 Task: Explore Chrome Flags.
Action: Mouse moved to (158, 32)
Screenshot: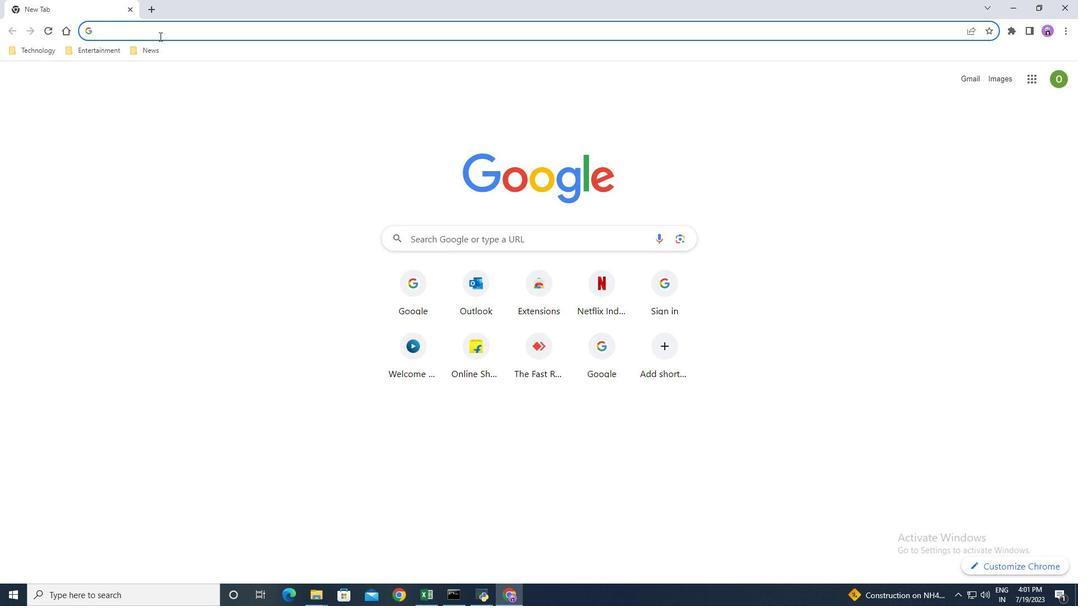 
Action: Mouse pressed left at (158, 32)
Screenshot: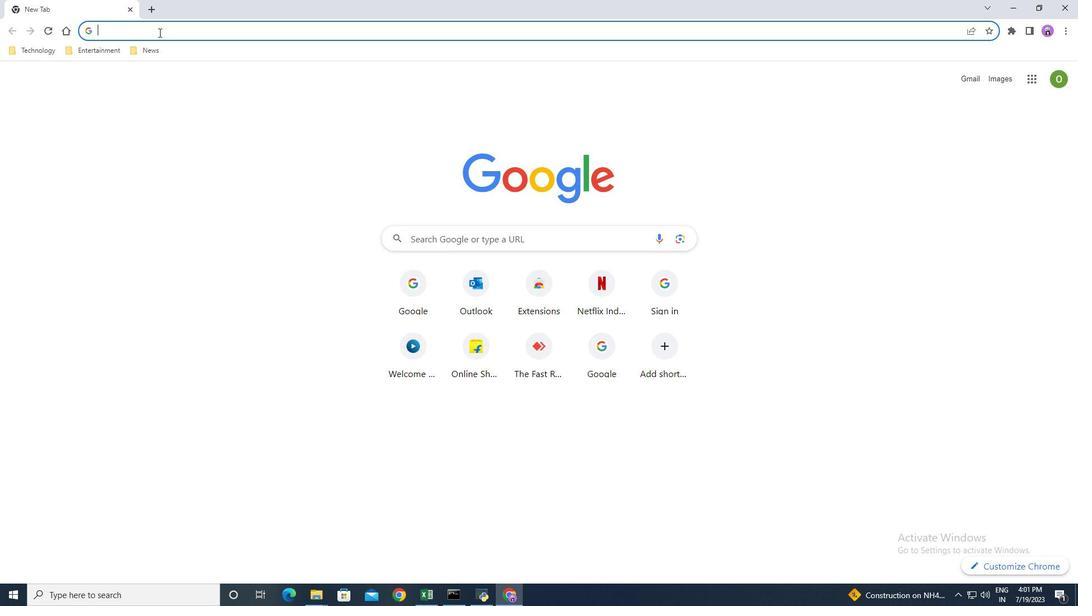 
Action: Key pressed chrome<Key.shift_r>://flah<Key.backspace>gs<Key.enter>
Screenshot: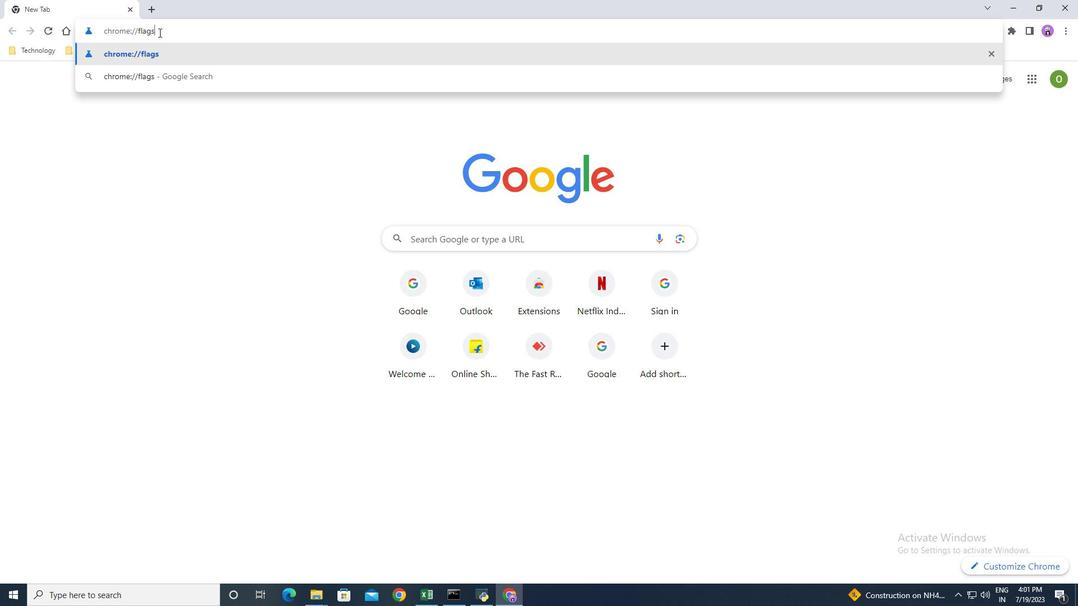 
Action: Mouse moved to (509, 404)
Screenshot: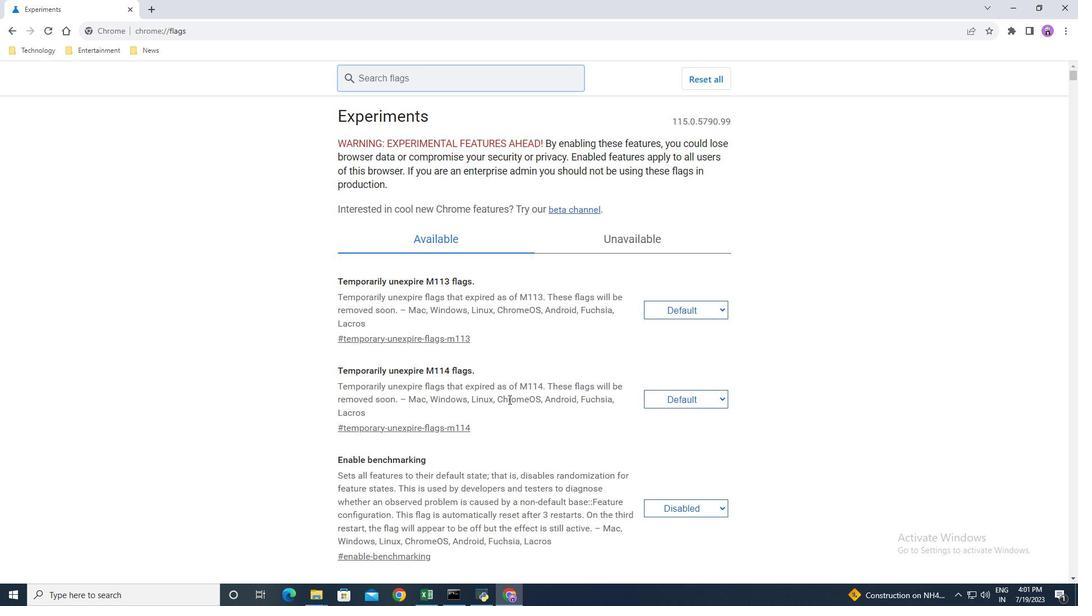 
Action: Mouse scrolled (509, 404) with delta (0, 0)
Screenshot: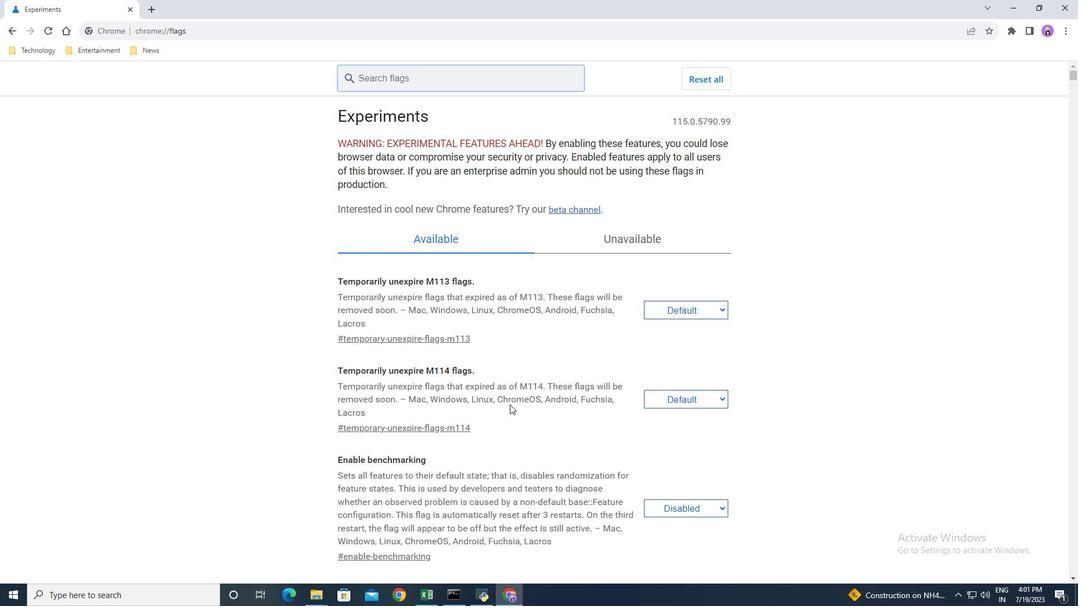 
Action: Mouse scrolled (509, 404) with delta (0, 0)
Screenshot: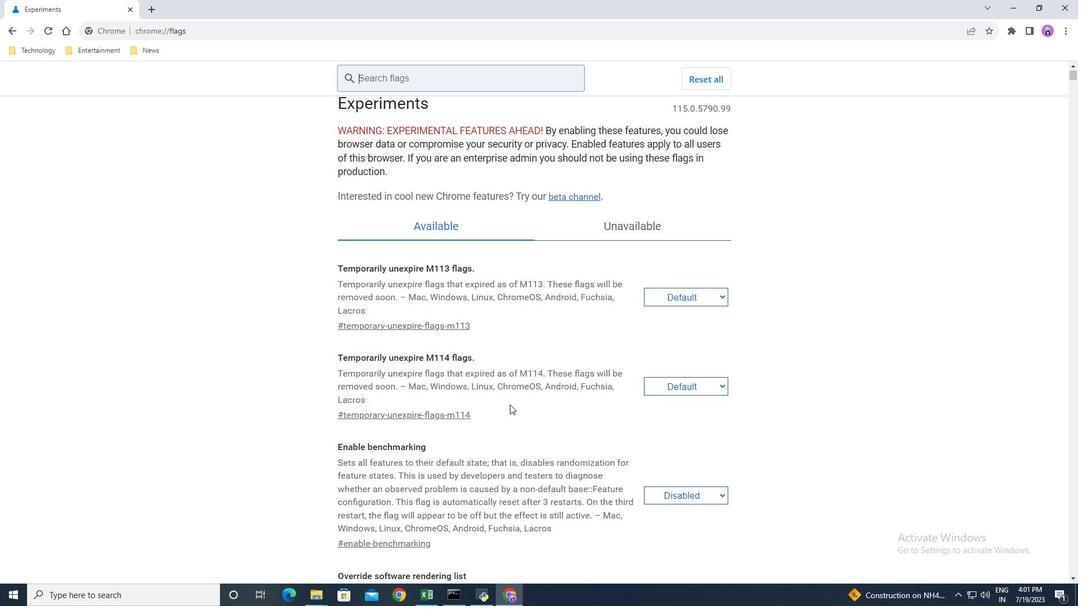 
Action: Mouse scrolled (509, 404) with delta (0, 0)
Screenshot: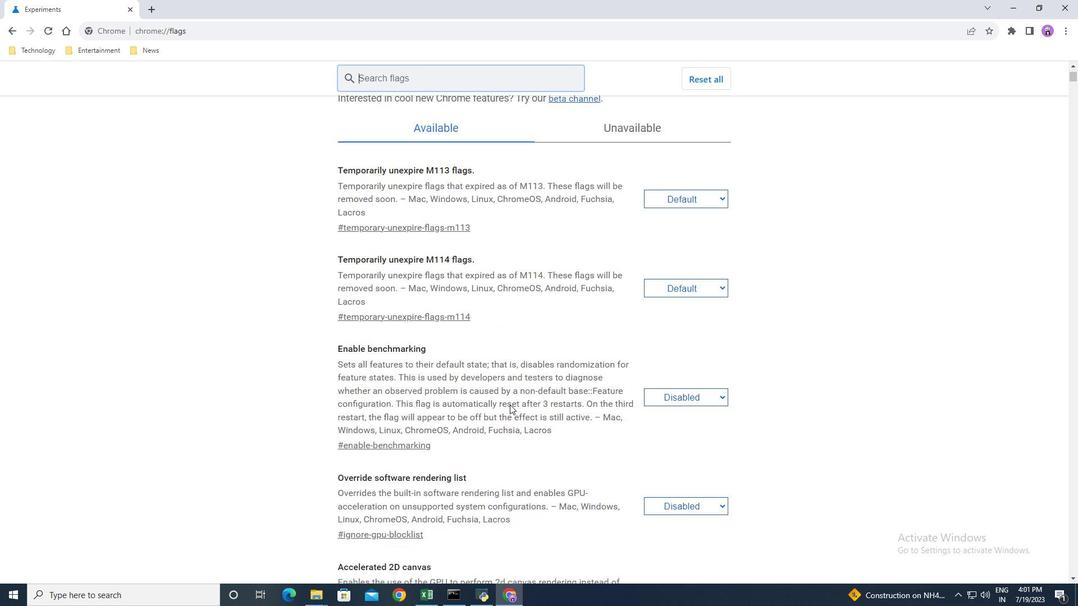 
Action: Mouse scrolled (509, 404) with delta (0, 0)
Screenshot: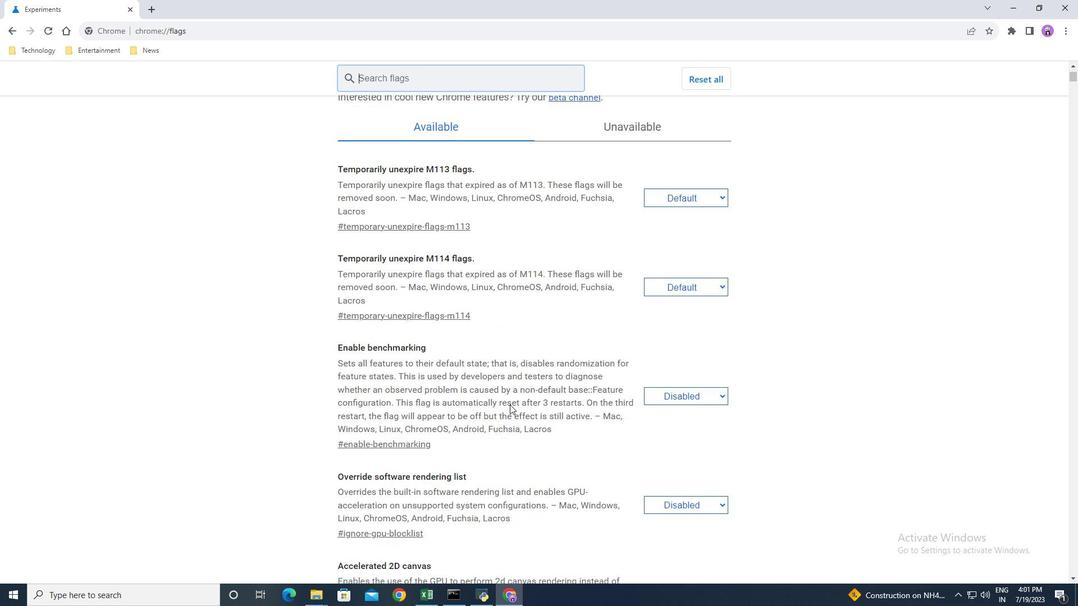 
Action: Mouse scrolled (509, 404) with delta (0, 0)
Screenshot: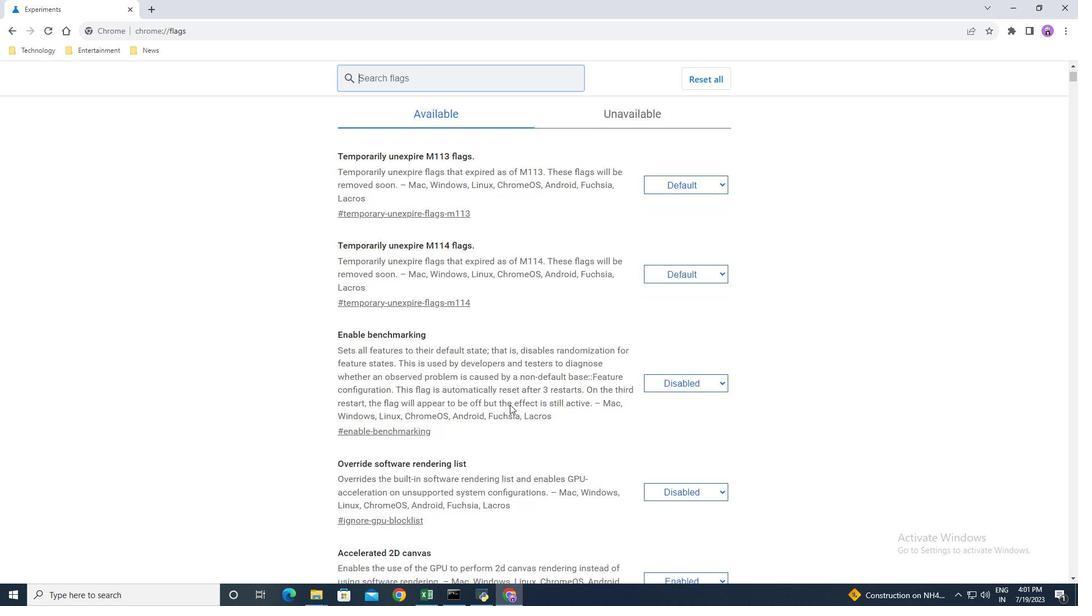 
Action: Mouse moved to (509, 404)
Screenshot: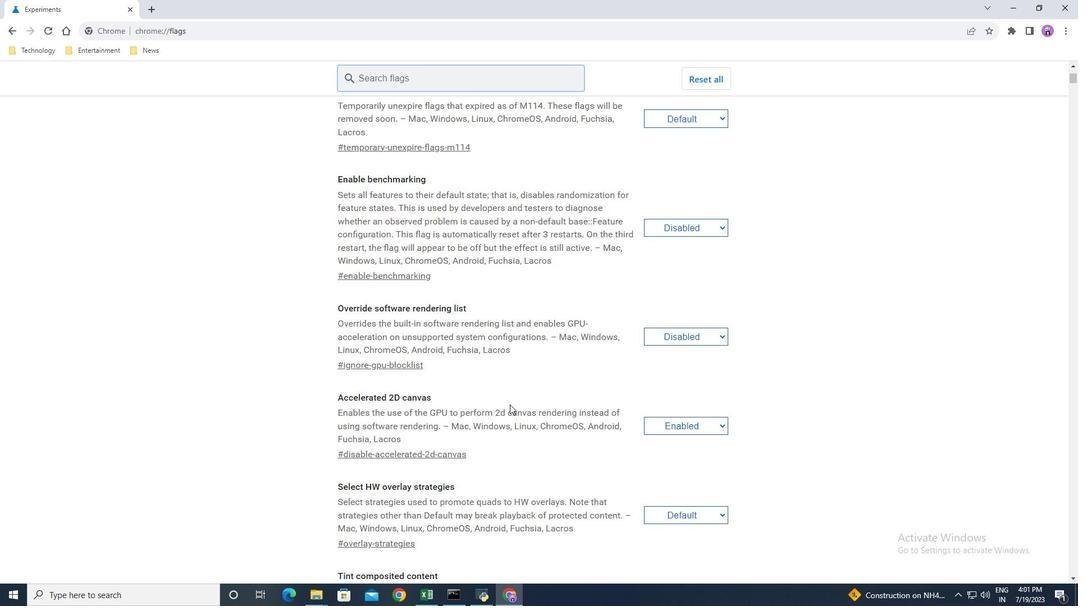 
Action: Mouse scrolled (509, 404) with delta (0, 0)
Screenshot: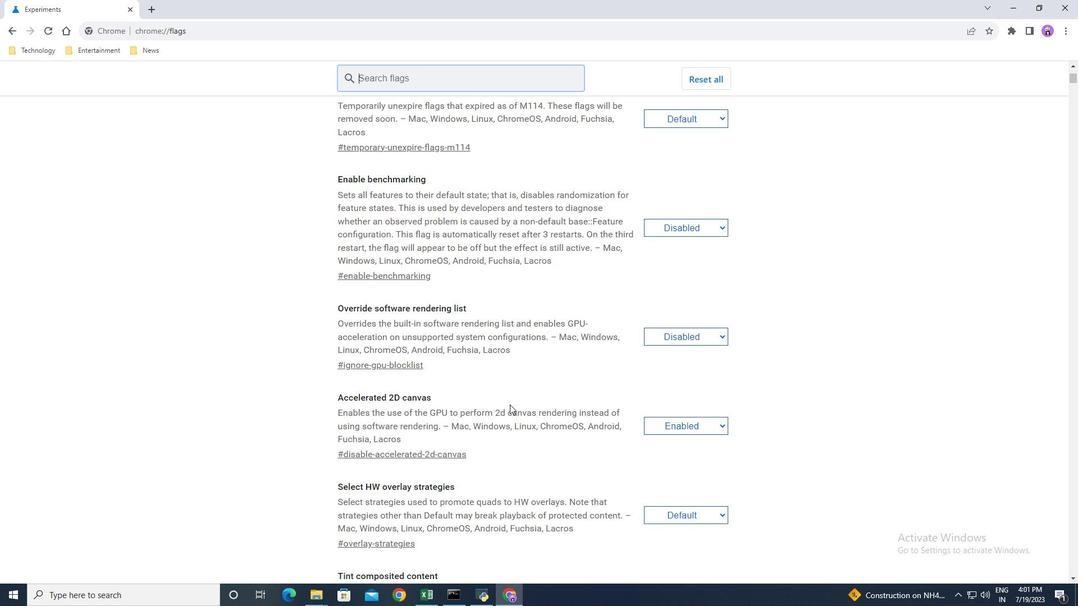 
Action: Mouse scrolled (509, 404) with delta (0, 0)
Screenshot: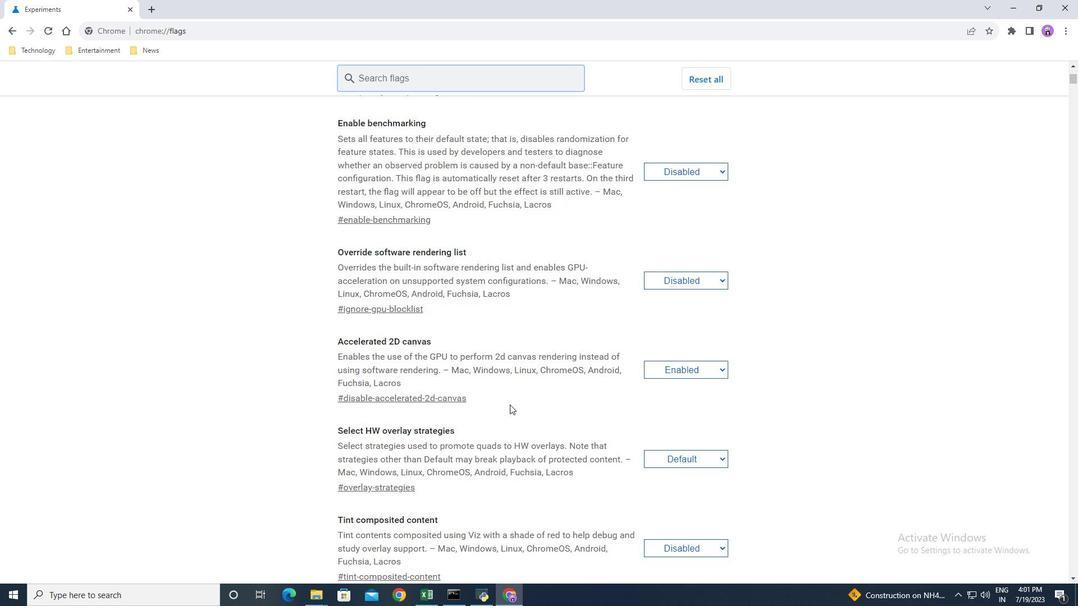 
Action: Mouse scrolled (509, 404) with delta (0, 0)
Screenshot: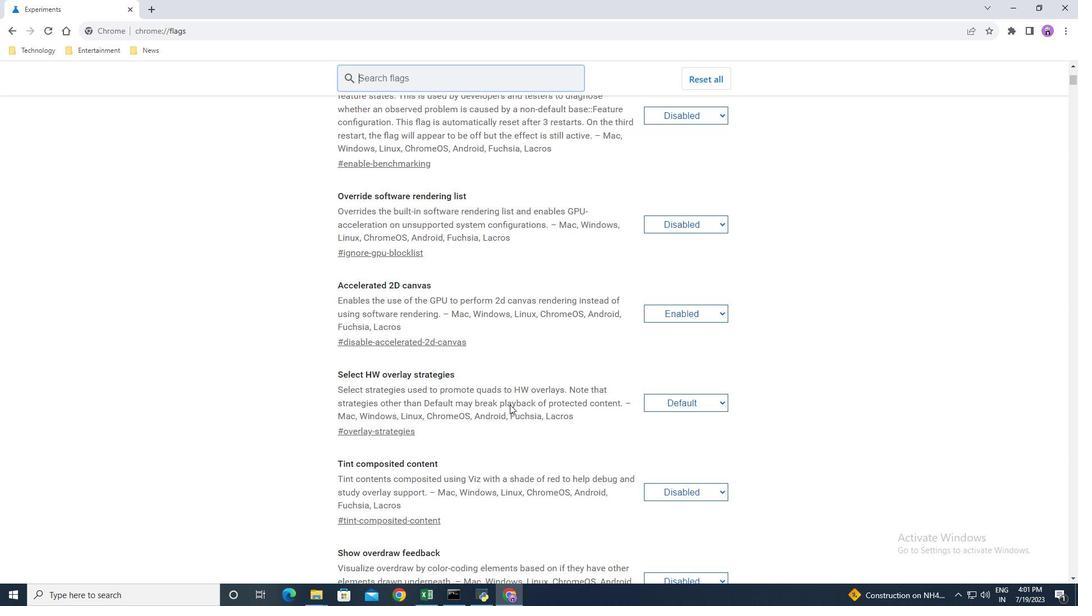 
Action: Mouse moved to (411, 78)
Screenshot: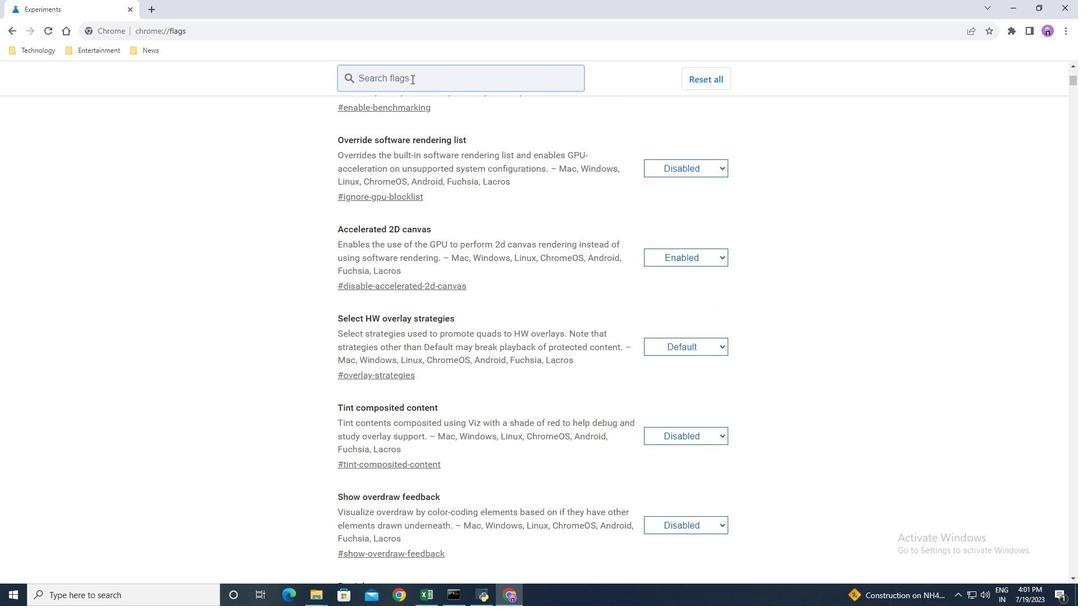 
Action: Mouse pressed left at (411, 78)
Screenshot: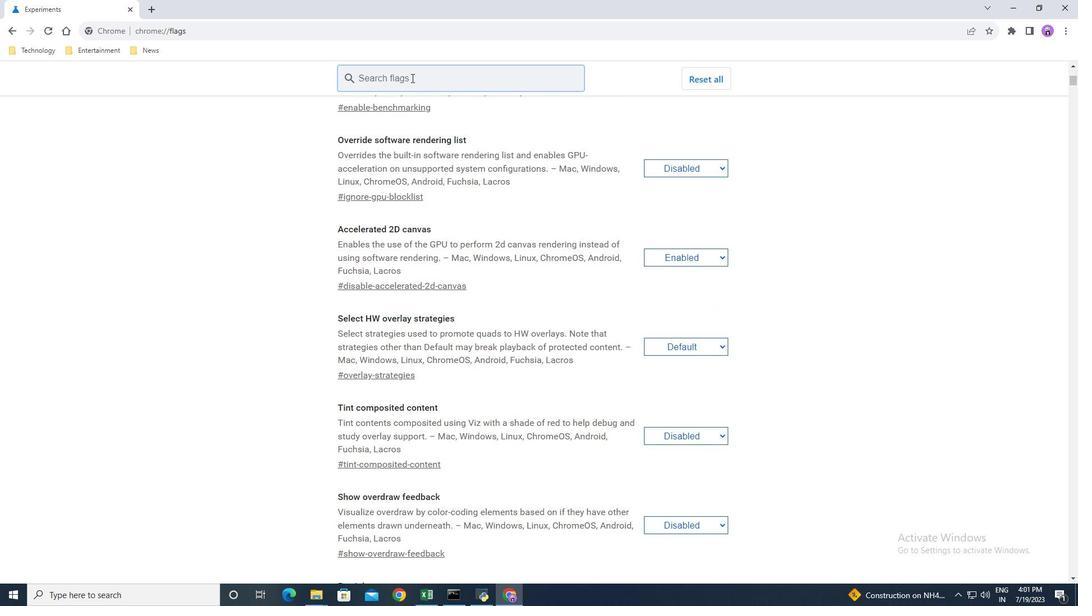 
Action: Mouse pressed left at (411, 78)
Screenshot: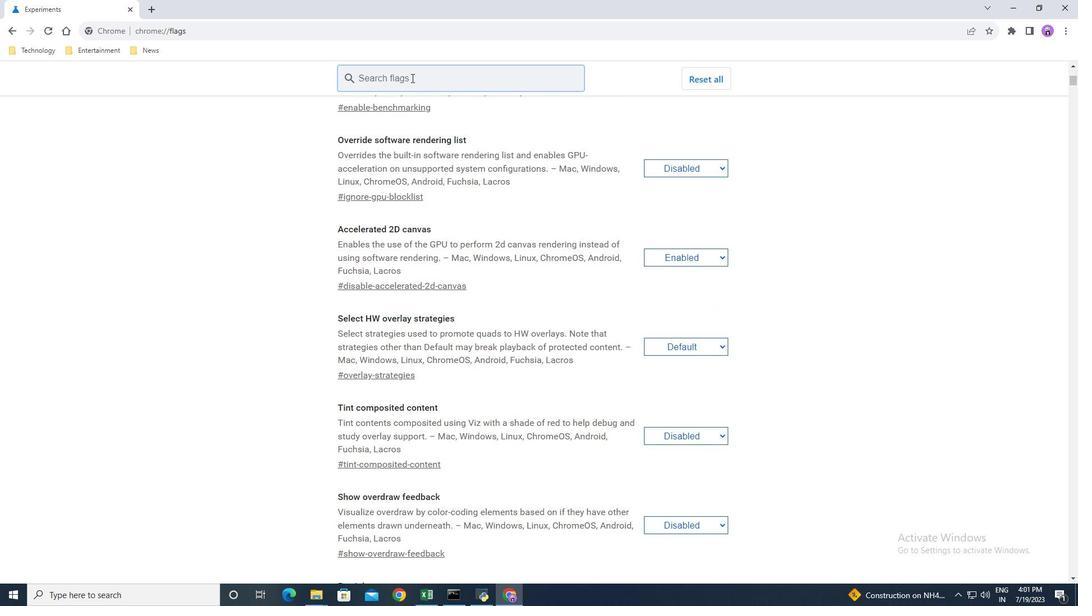 
Action: Key pressed autofill
Screenshot: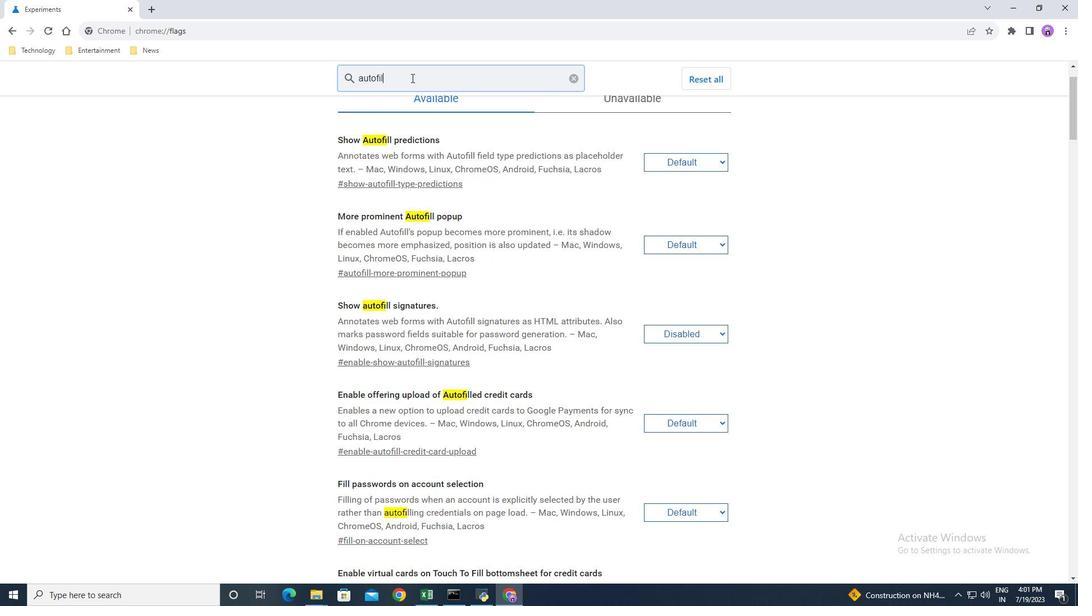 
Action: Mouse moved to (684, 156)
Screenshot: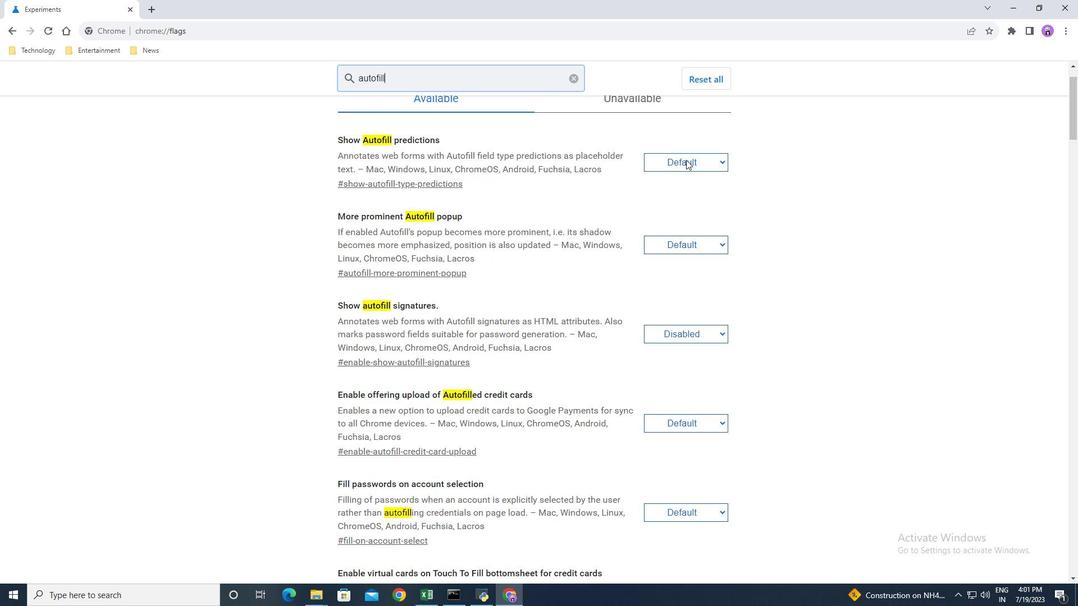 
Action: Mouse pressed left at (684, 156)
Screenshot: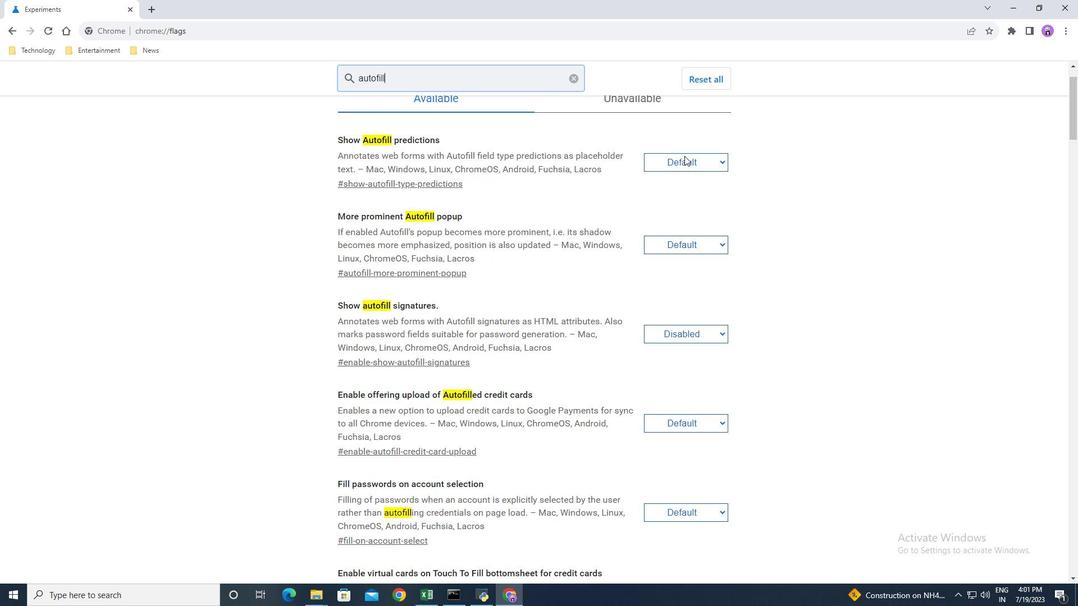 
Action: Mouse moved to (682, 189)
Screenshot: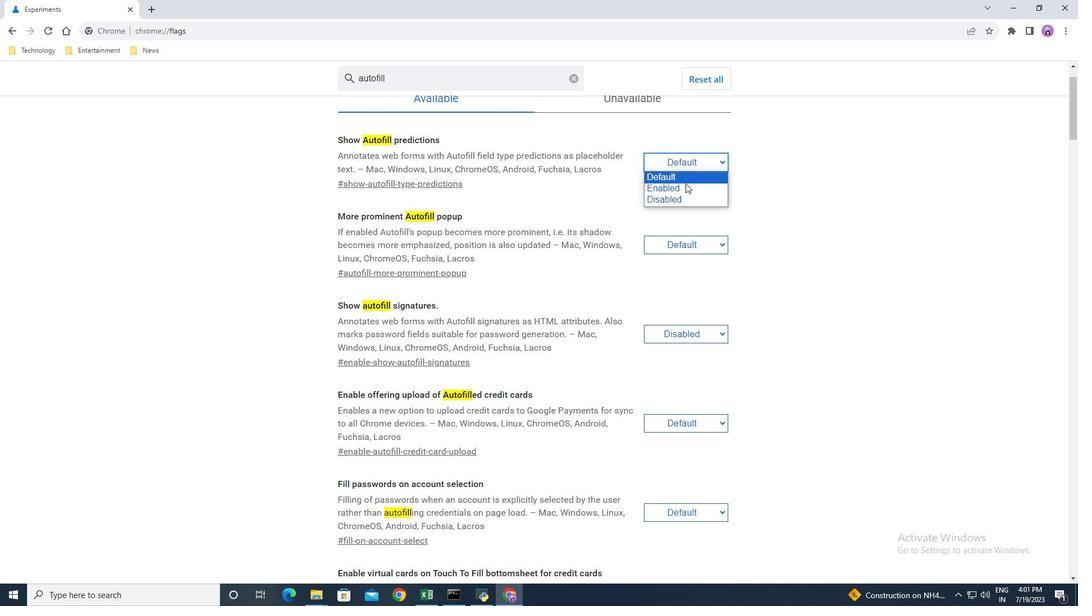 
Action: Mouse pressed left at (682, 189)
Screenshot: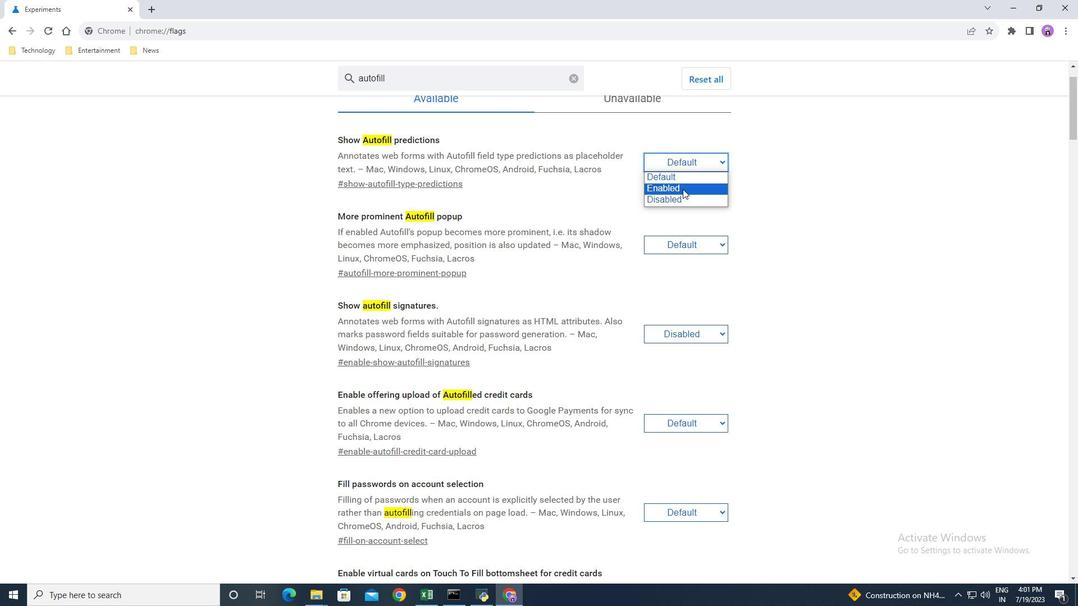 
Action: Mouse moved to (1006, 558)
Screenshot: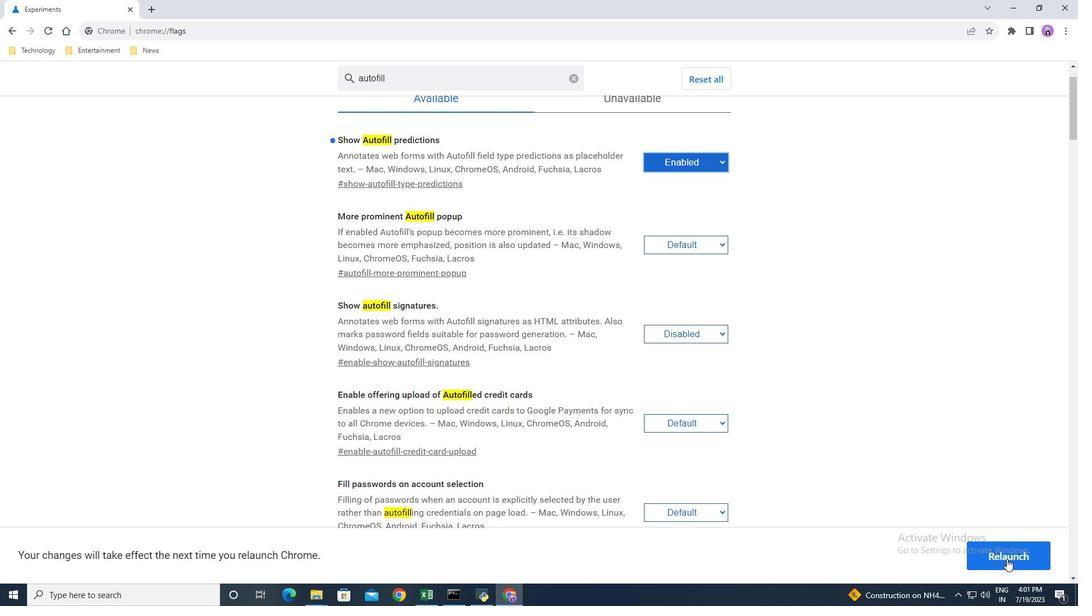 
Action: Mouse pressed left at (1006, 558)
Screenshot: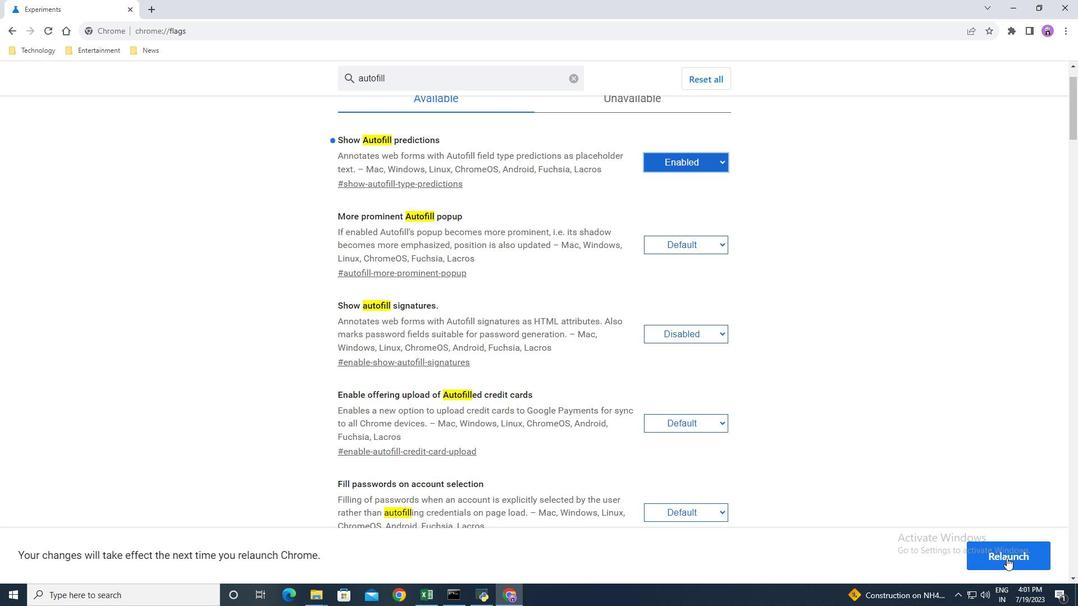 
Action: Mouse moved to (427, 75)
Screenshot: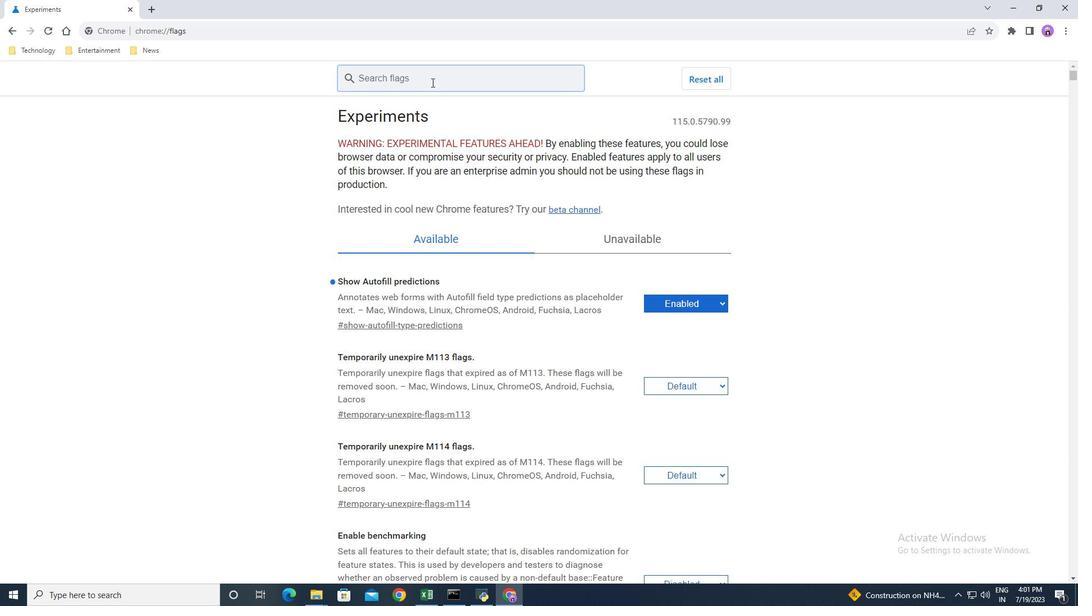 
Action: Mouse pressed left at (427, 75)
Screenshot: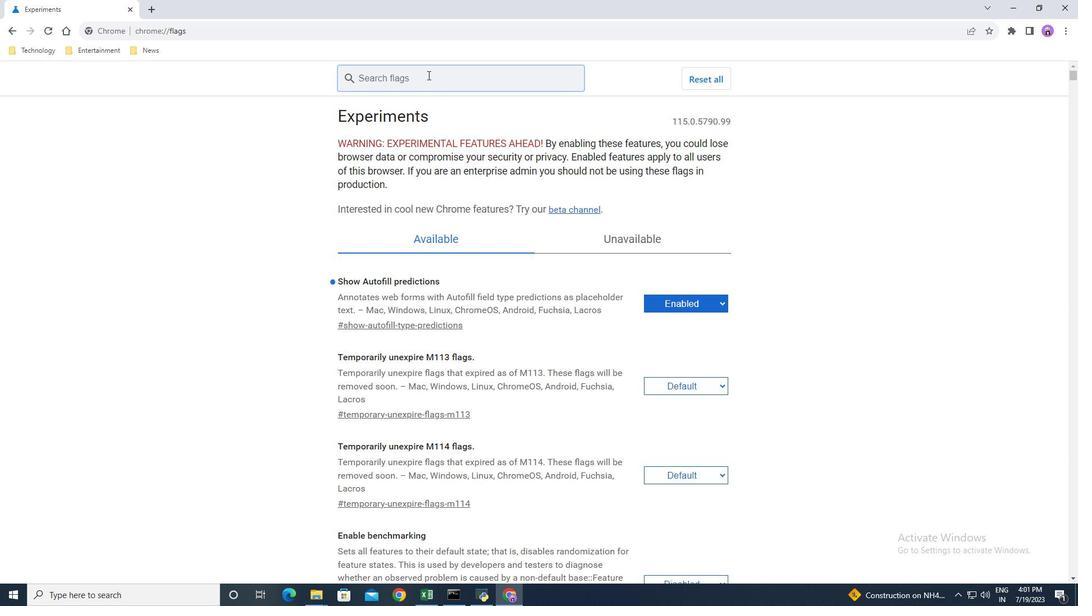 
Action: Key pressed autofill
Screenshot: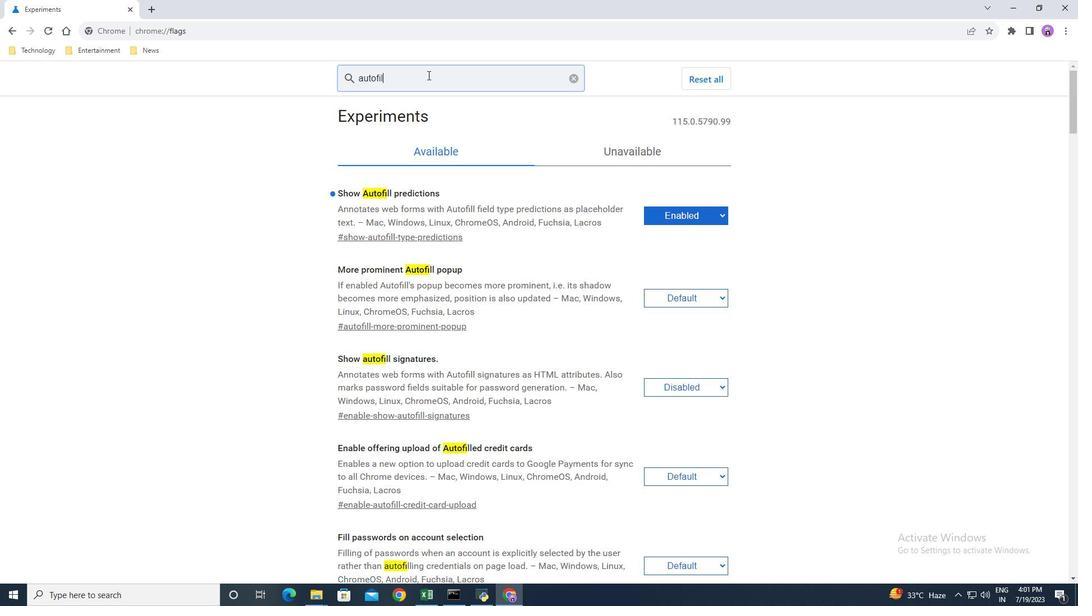 
Action: Mouse moved to (673, 297)
Screenshot: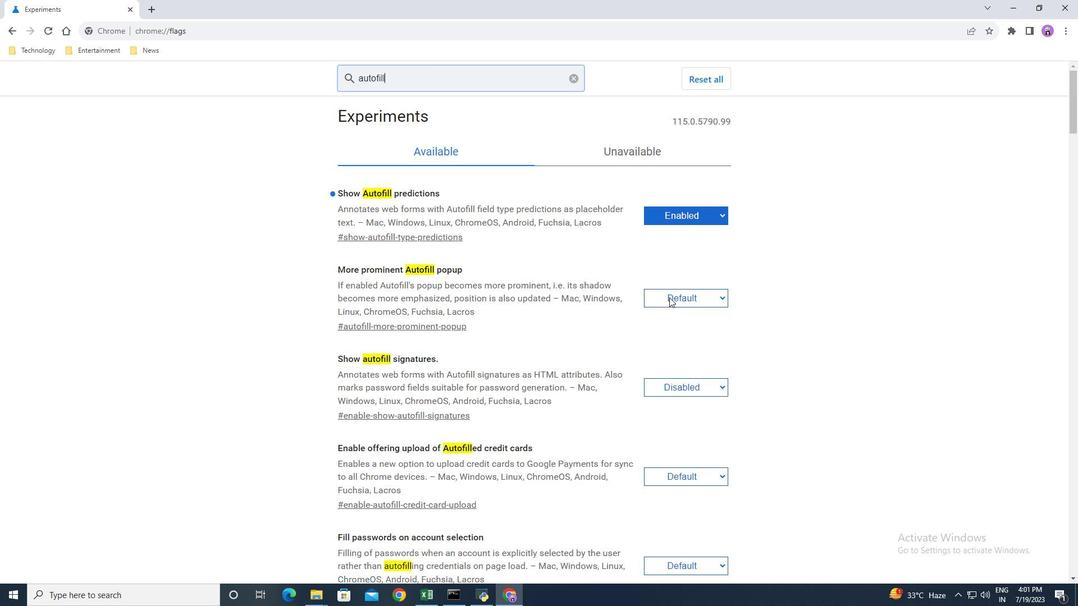 
Action: Mouse pressed left at (673, 297)
Screenshot: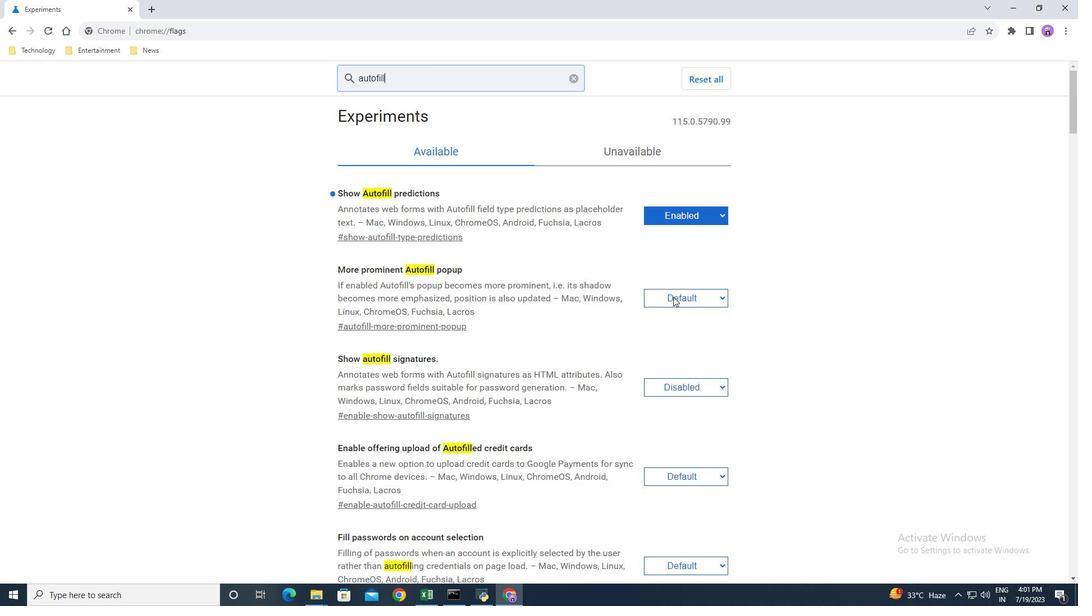 
Action: Mouse moved to (673, 322)
Screenshot: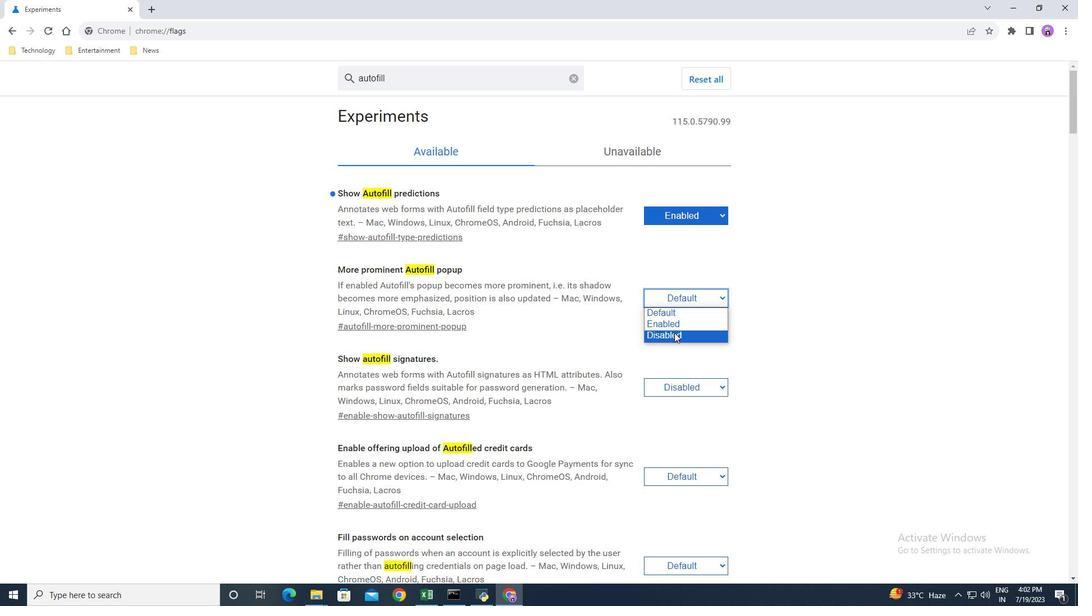 
Action: Mouse pressed left at (673, 322)
Screenshot: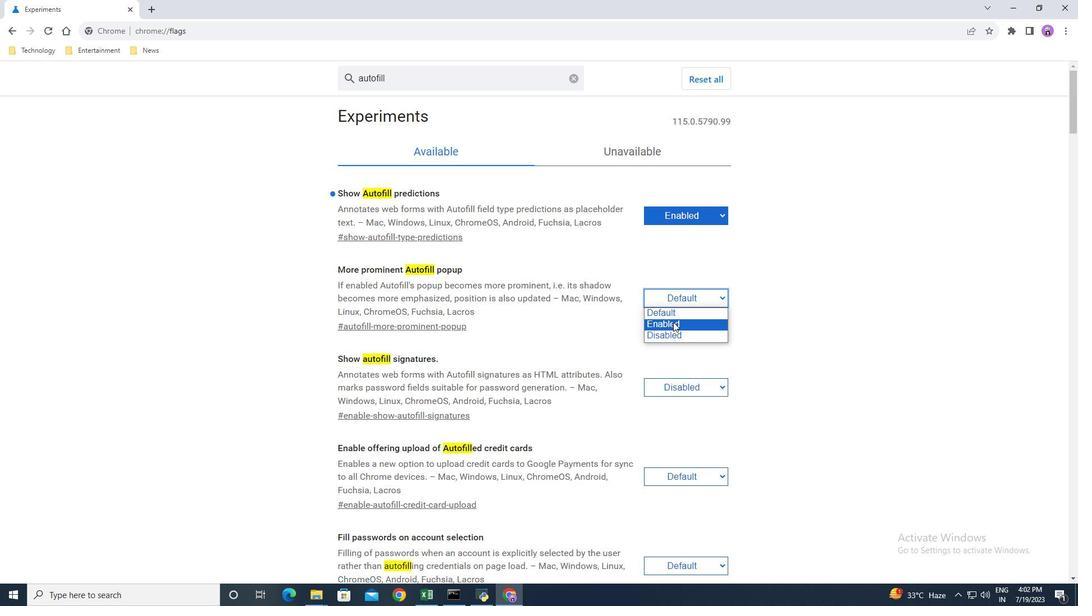 
Action: Mouse moved to (1008, 554)
Screenshot: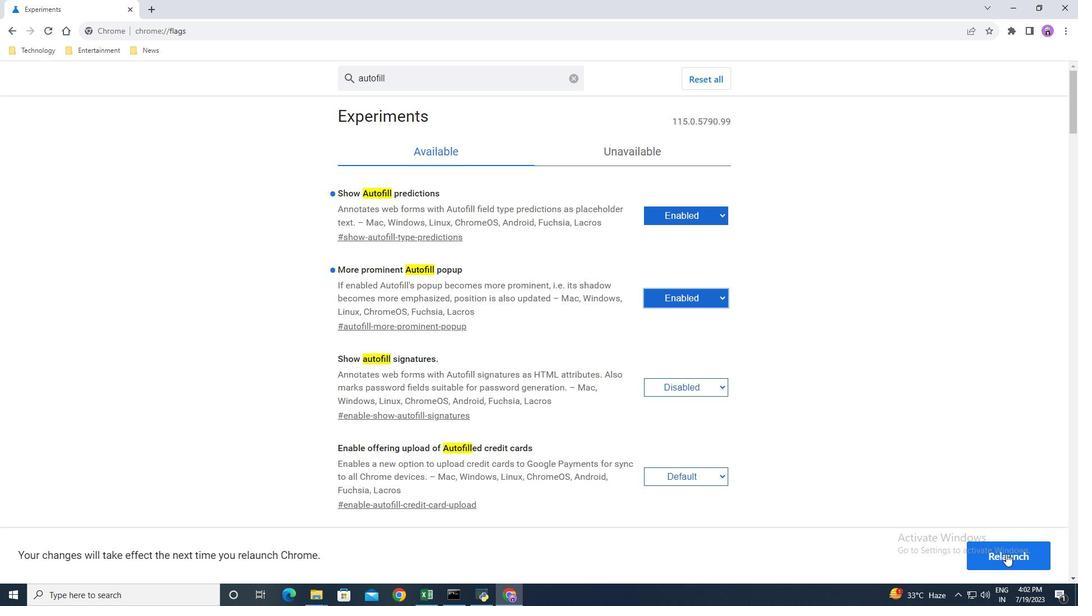 
Action: Mouse pressed left at (1008, 554)
Screenshot: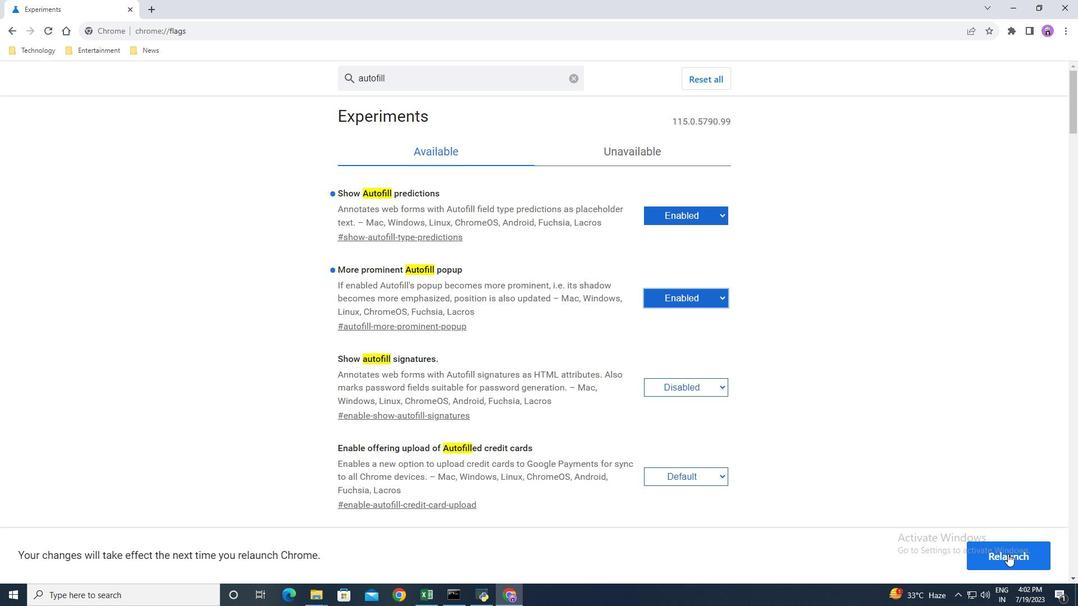 
Action: Mouse moved to (449, 74)
Screenshot: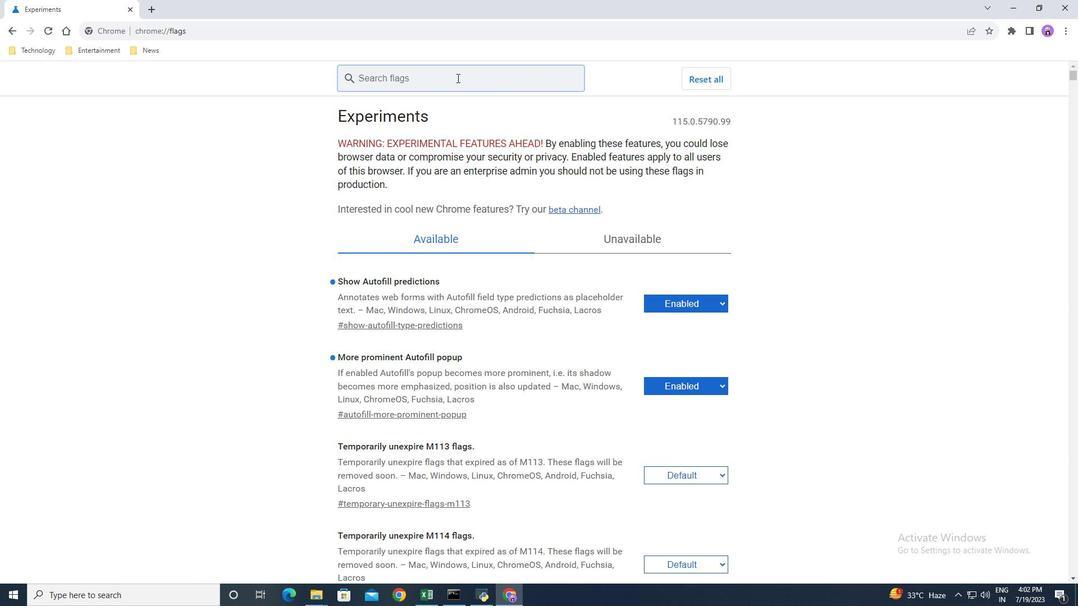 
Action: Mouse pressed left at (449, 74)
Screenshot: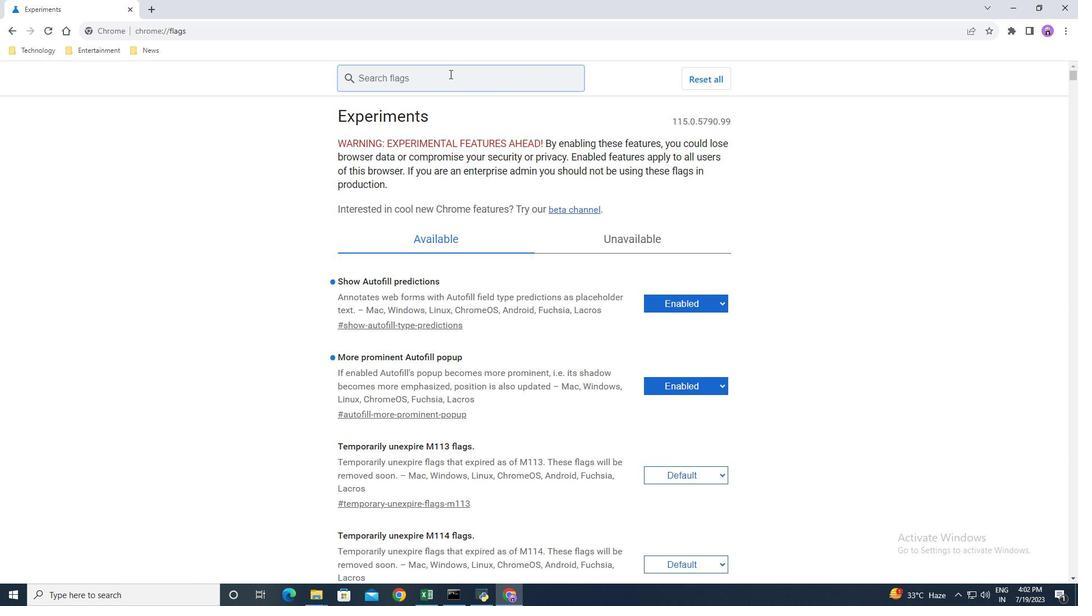 
Action: Key pressed live
Screenshot: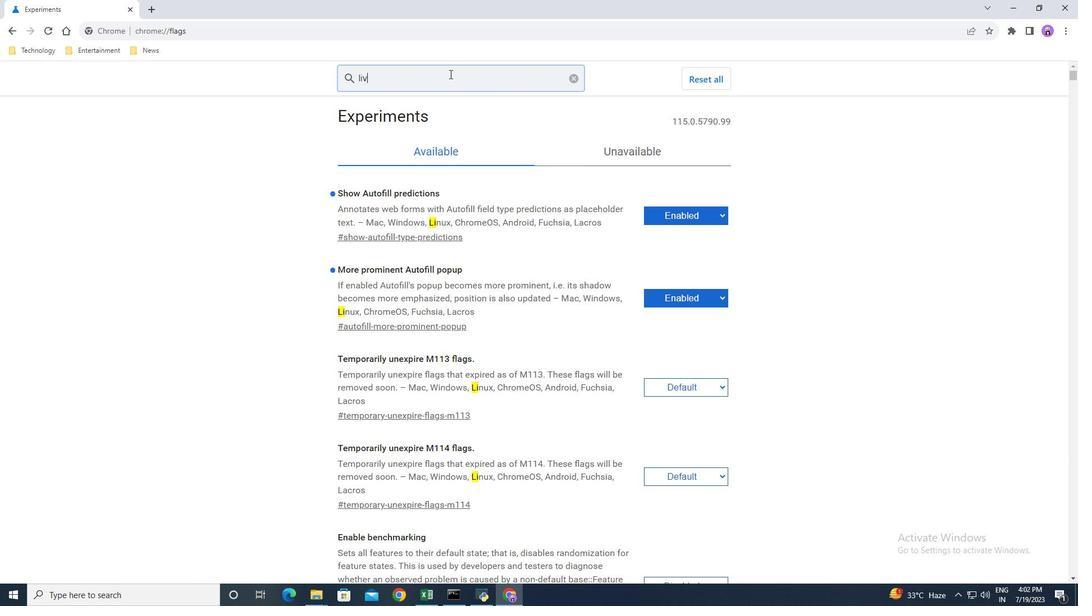
Action: Mouse moved to (675, 224)
Screenshot: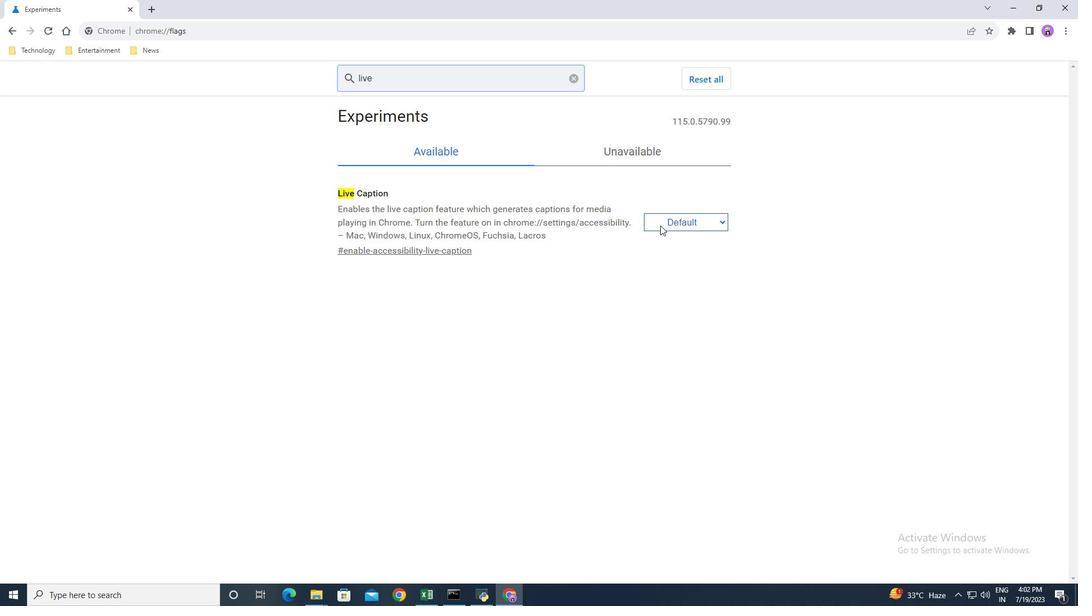 
Action: Mouse pressed left at (675, 224)
Screenshot: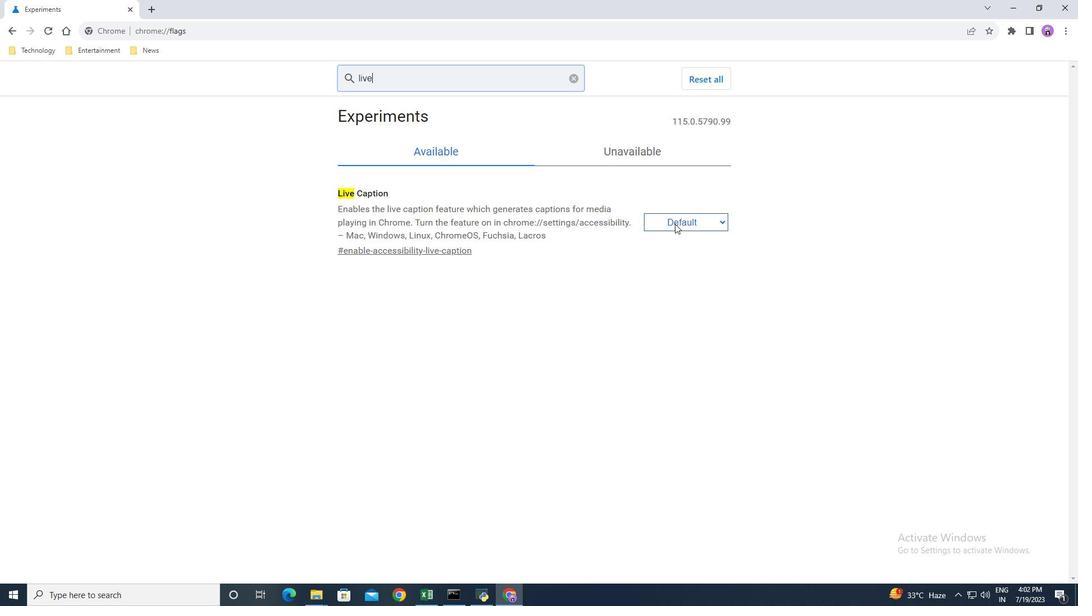 
Action: Mouse moved to (674, 245)
Screenshot: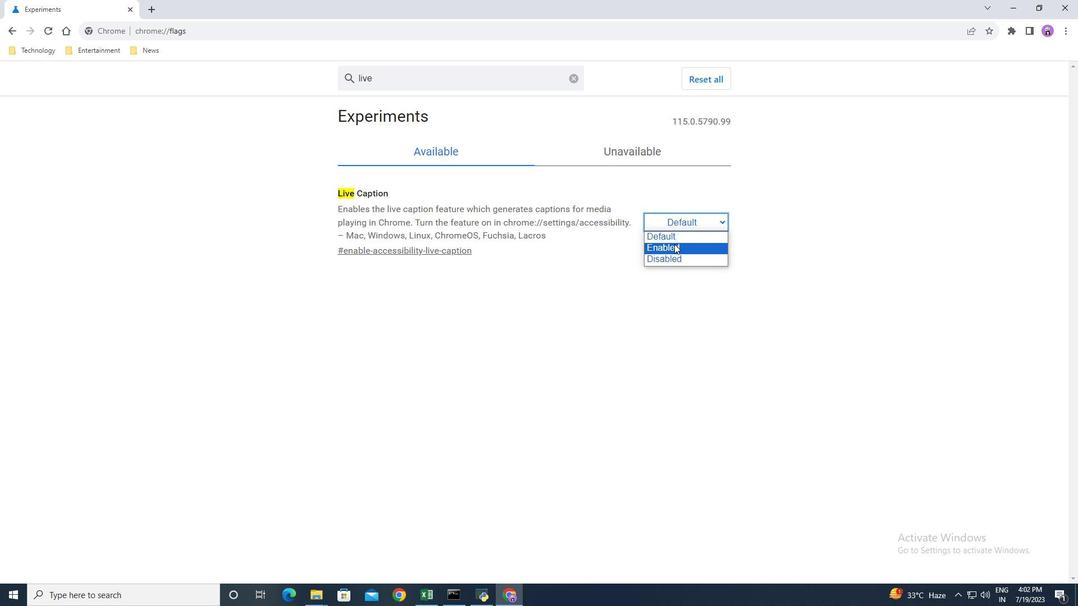 
Action: Mouse pressed left at (674, 245)
Screenshot: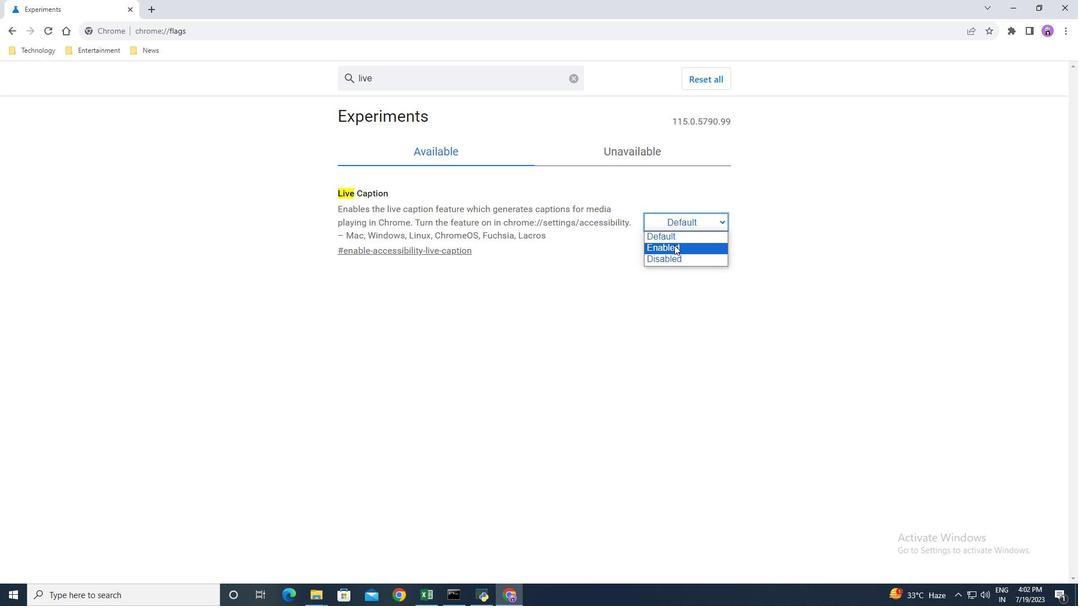 
Action: Mouse moved to (1003, 550)
Screenshot: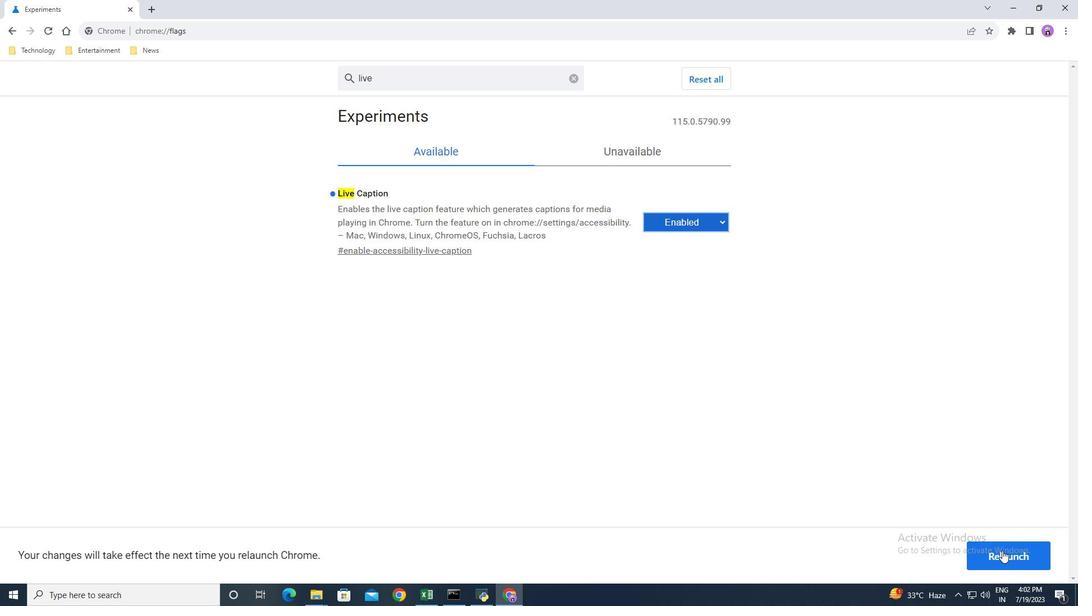 
Action: Mouse pressed left at (1003, 550)
Screenshot: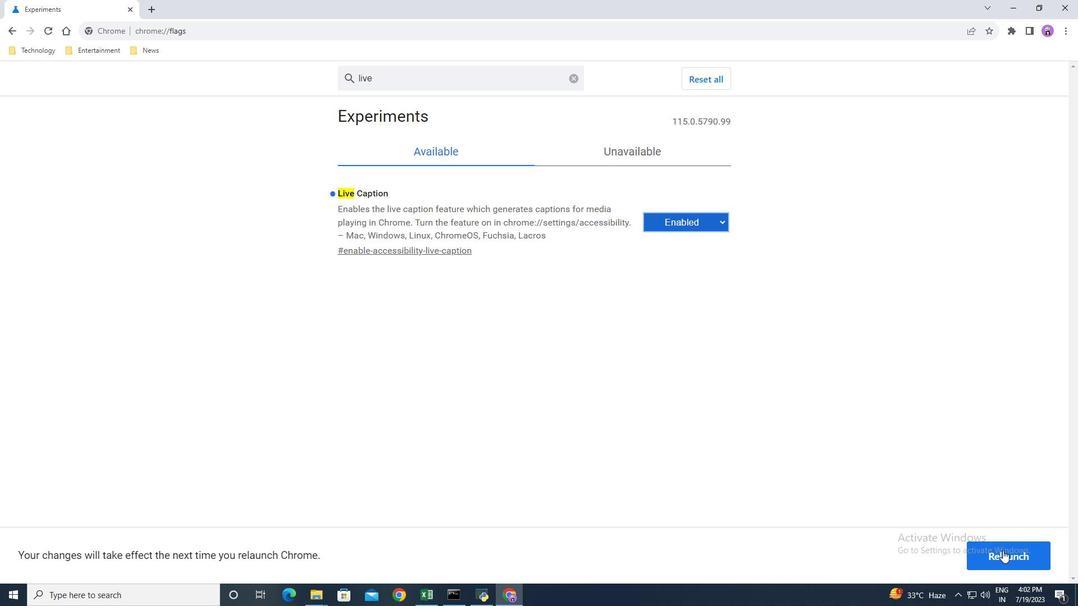 
Action: Mouse moved to (632, 359)
Screenshot: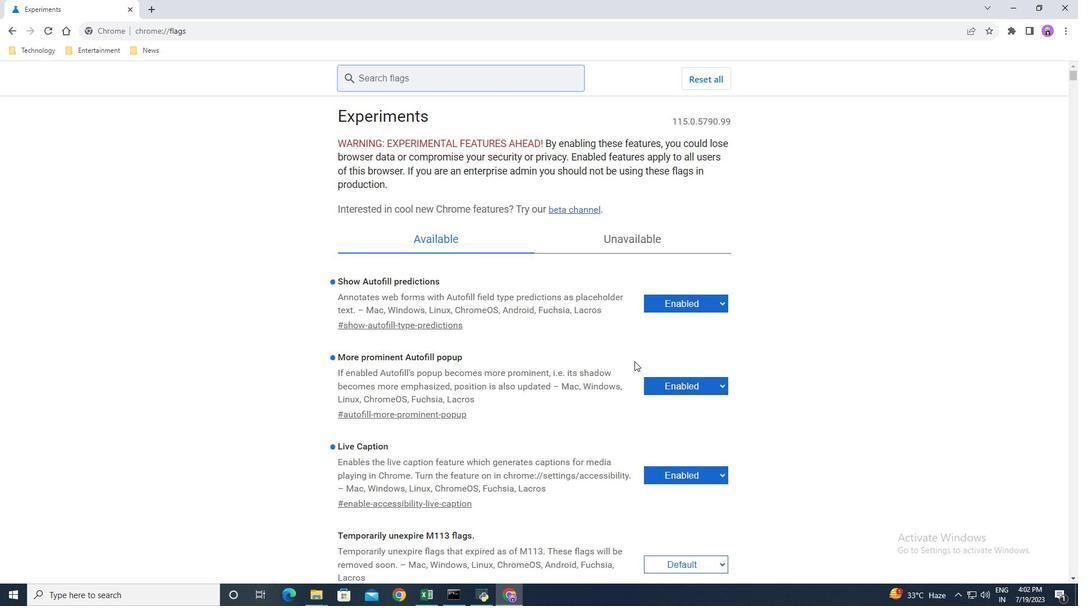 
Action: Mouse scrolled (632, 358) with delta (0, 0)
Screenshot: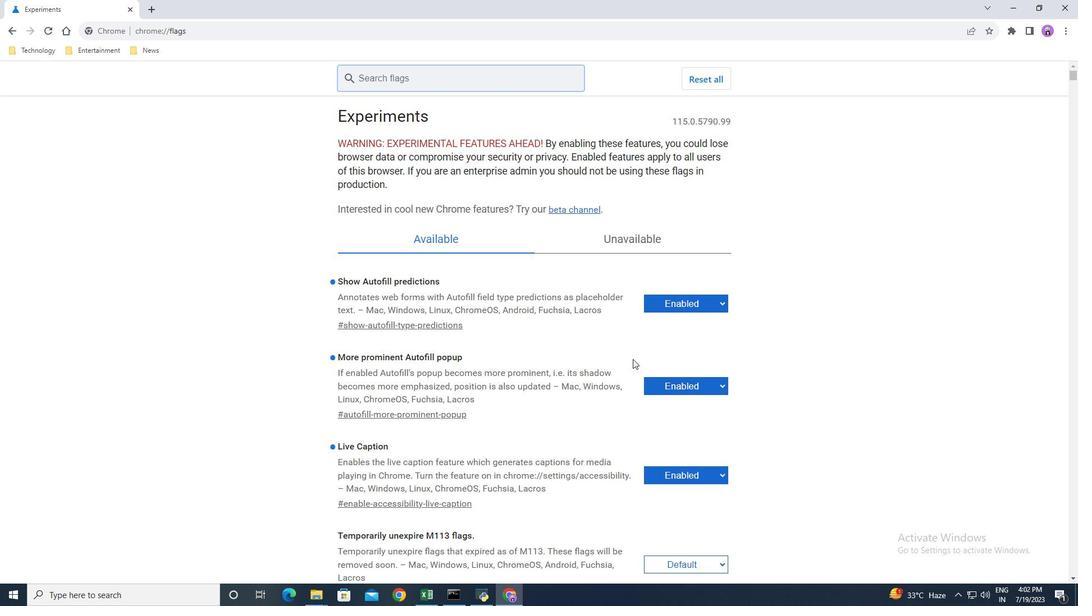 
Action: Mouse scrolled (632, 358) with delta (0, 0)
Screenshot: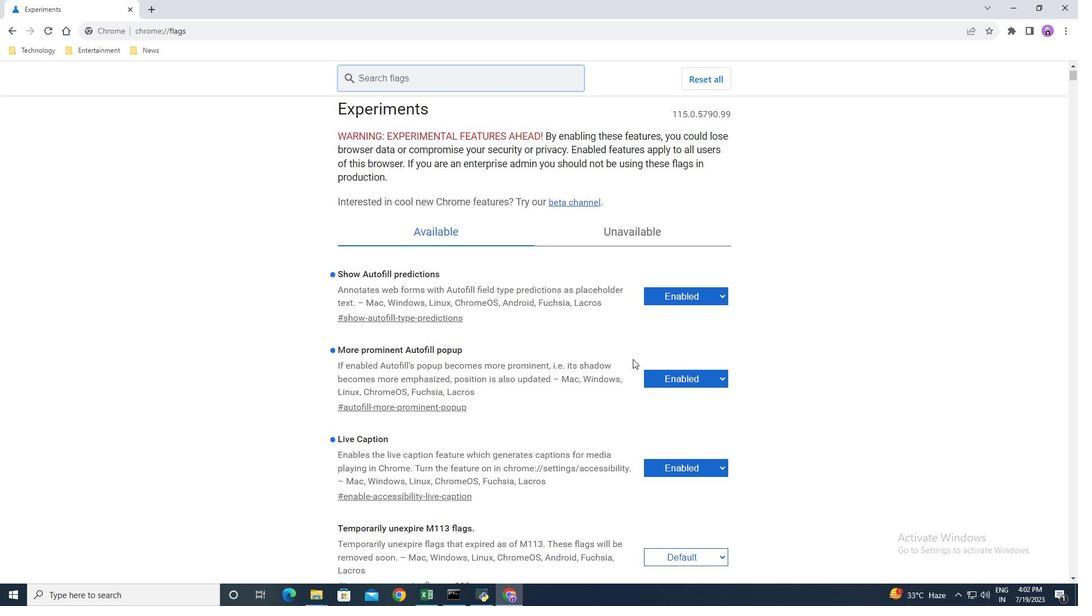 
Action: Mouse scrolled (632, 358) with delta (0, 0)
Screenshot: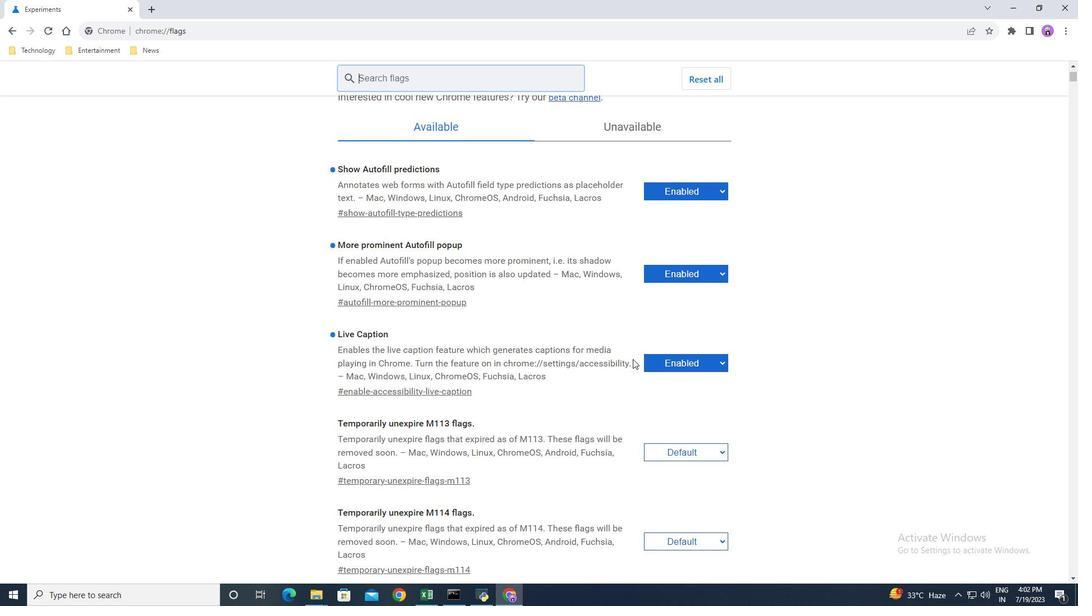 
Action: Mouse scrolled (632, 358) with delta (0, 0)
Screenshot: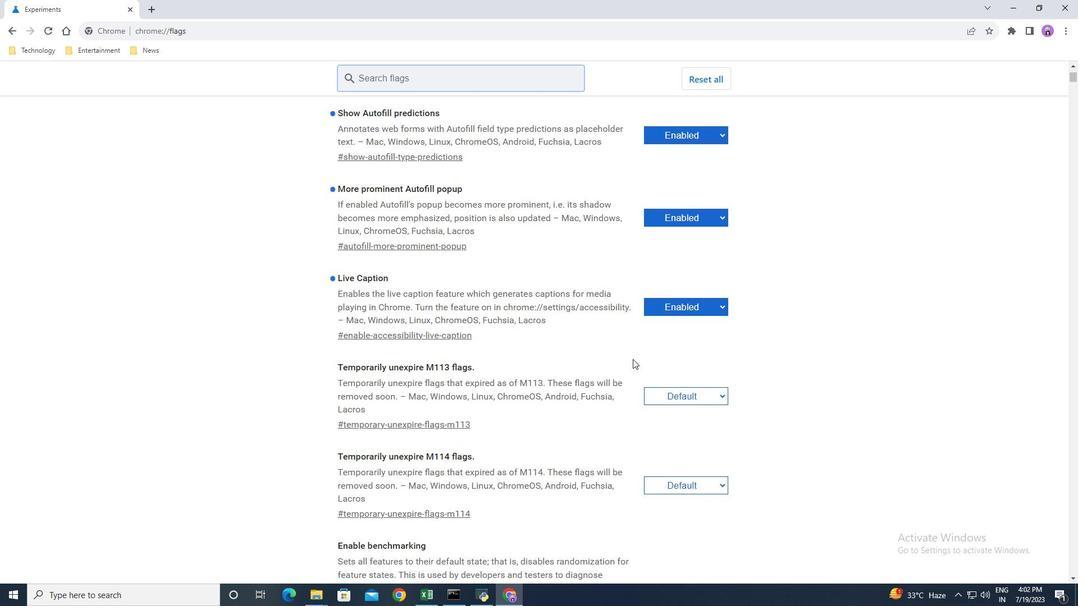 
Action: Mouse scrolled (632, 358) with delta (0, 0)
Screenshot: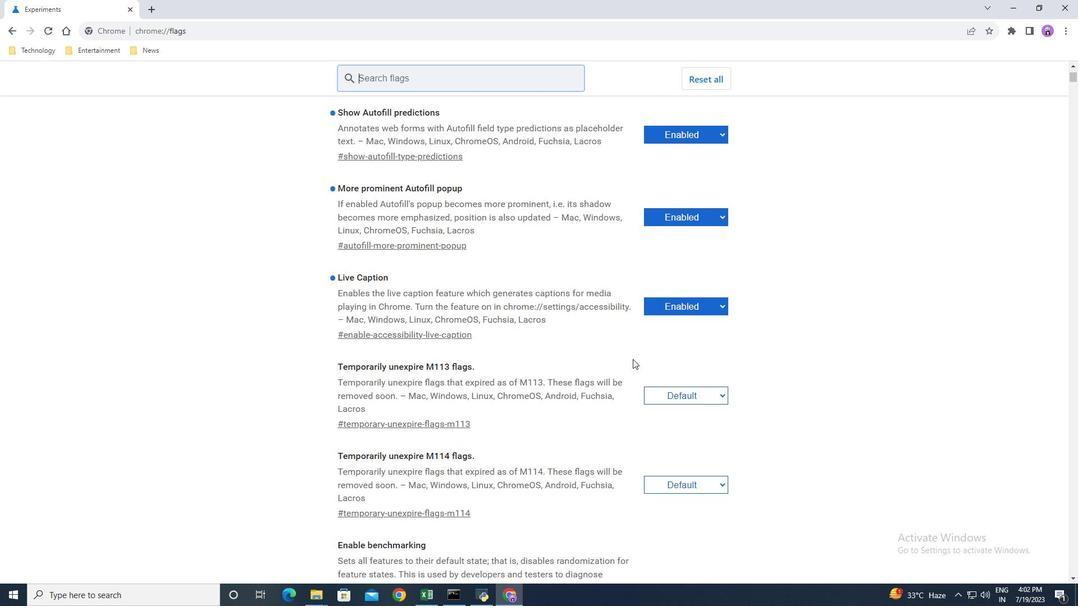 
Action: Mouse scrolled (632, 358) with delta (0, 0)
Screenshot: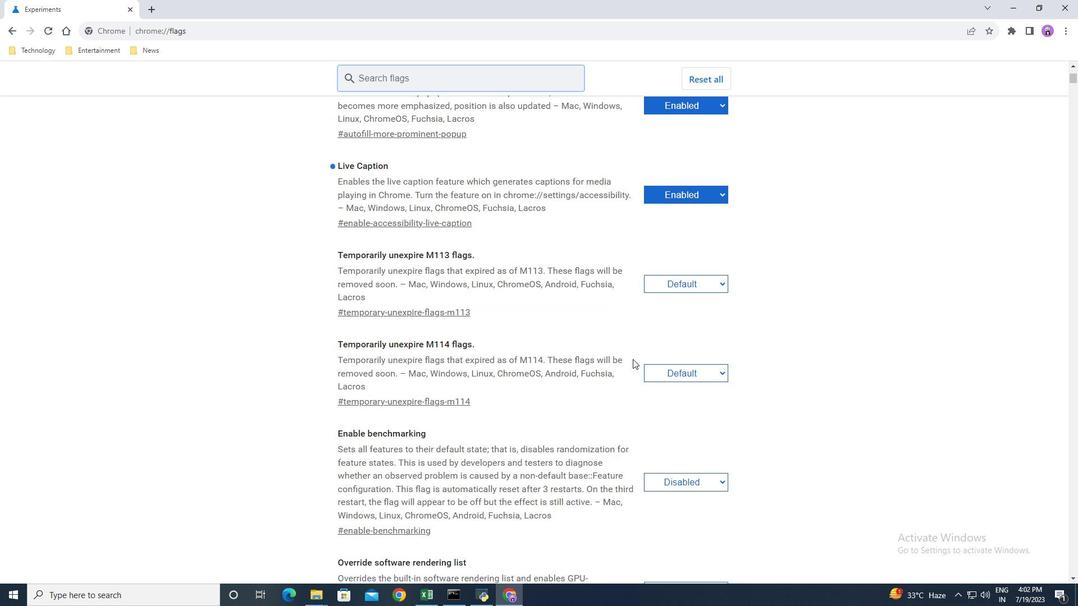 
Action: Mouse scrolled (632, 358) with delta (0, 0)
Screenshot: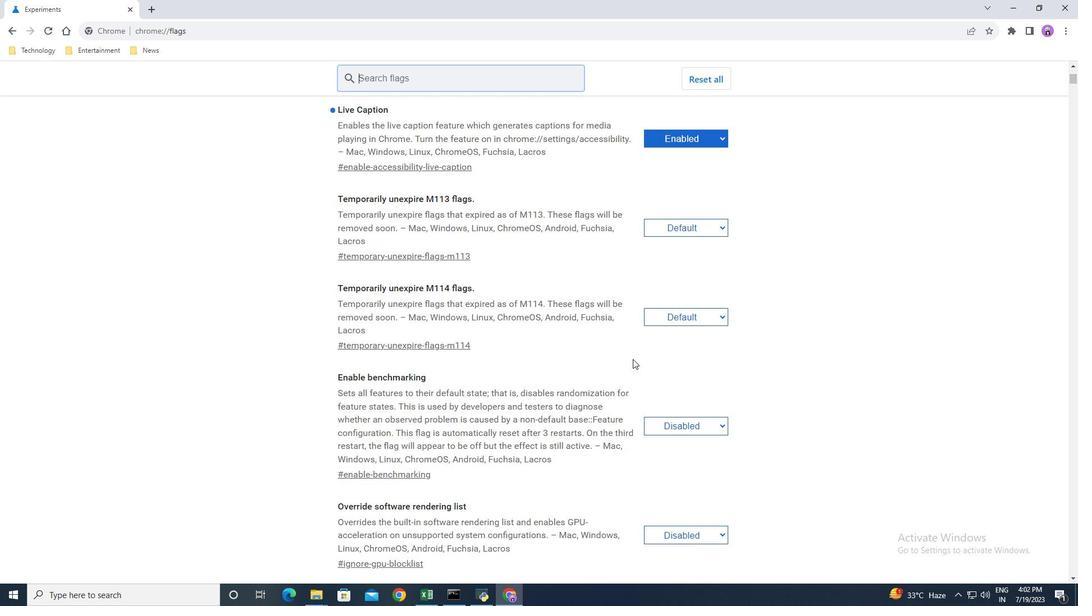 
Action: Mouse scrolled (632, 358) with delta (0, 0)
Screenshot: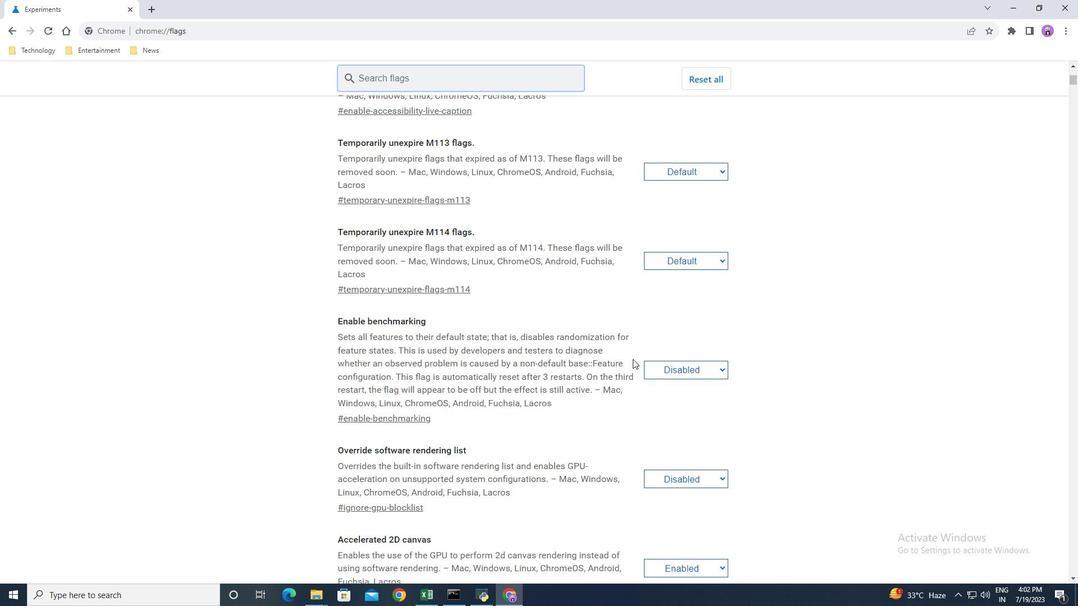 
Action: Mouse scrolled (632, 358) with delta (0, 0)
Screenshot: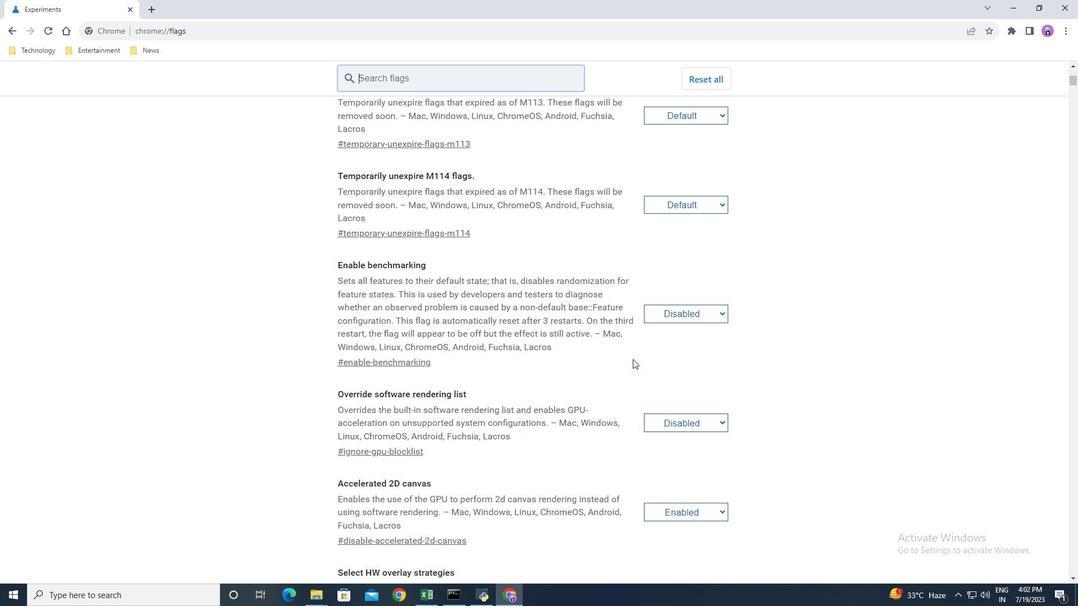 
Action: Mouse scrolled (632, 358) with delta (0, 0)
Screenshot: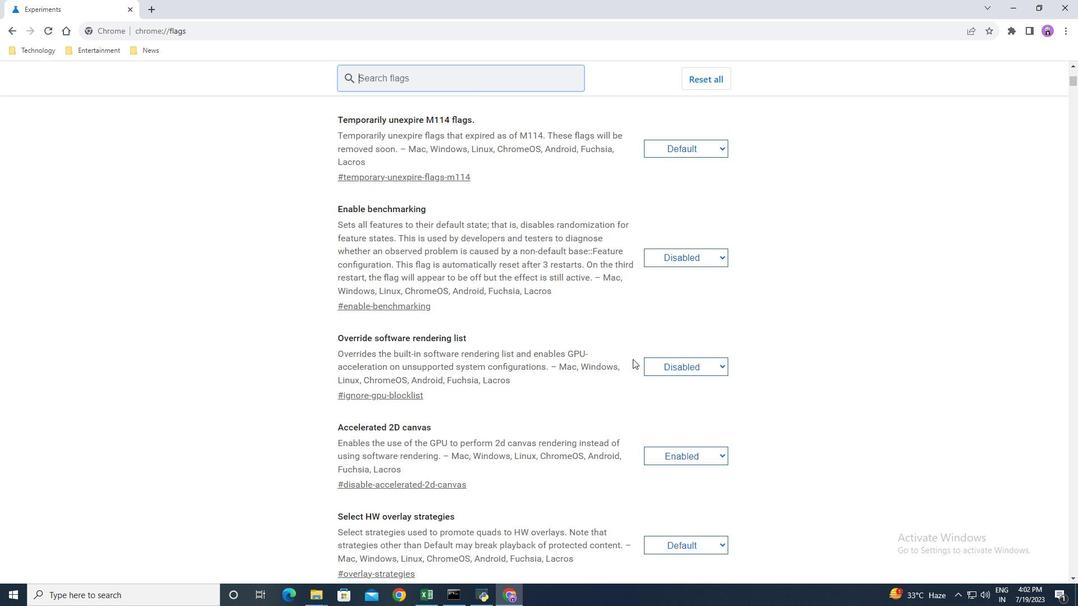 
Action: Mouse scrolled (632, 358) with delta (0, 0)
Screenshot: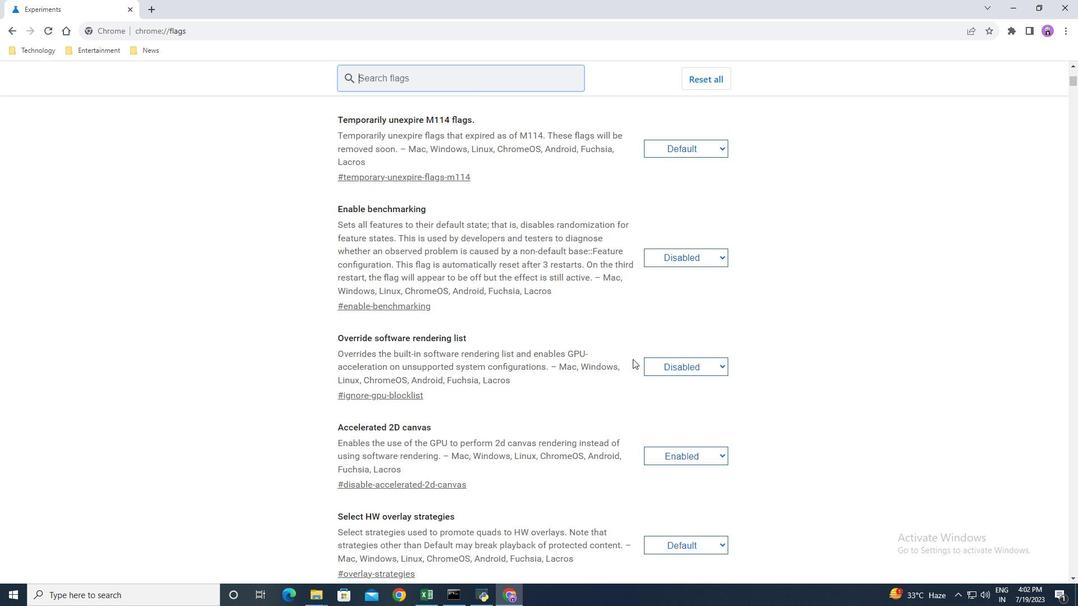 
Action: Mouse scrolled (632, 358) with delta (0, 0)
Screenshot: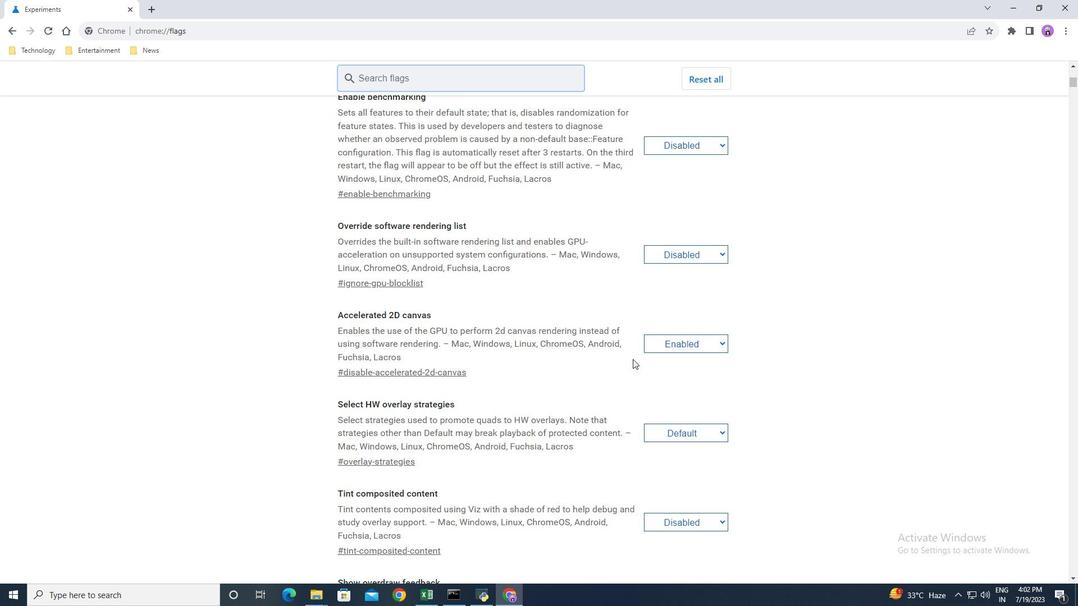 
Action: Mouse scrolled (632, 358) with delta (0, 0)
Screenshot: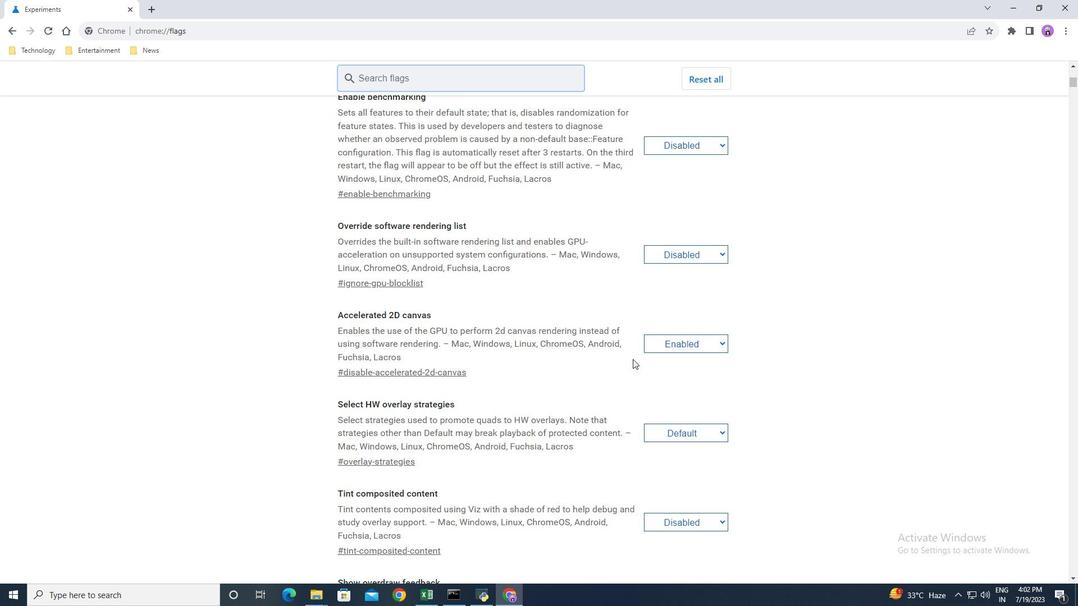 
Action: Mouse scrolled (632, 358) with delta (0, 0)
Screenshot: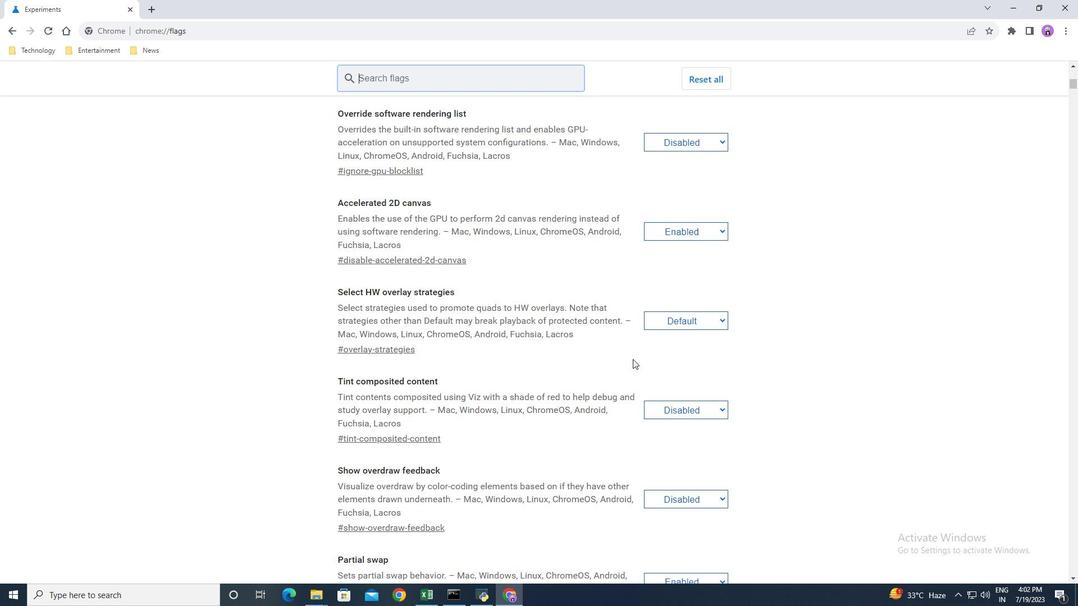 
Action: Mouse scrolled (632, 358) with delta (0, 0)
Screenshot: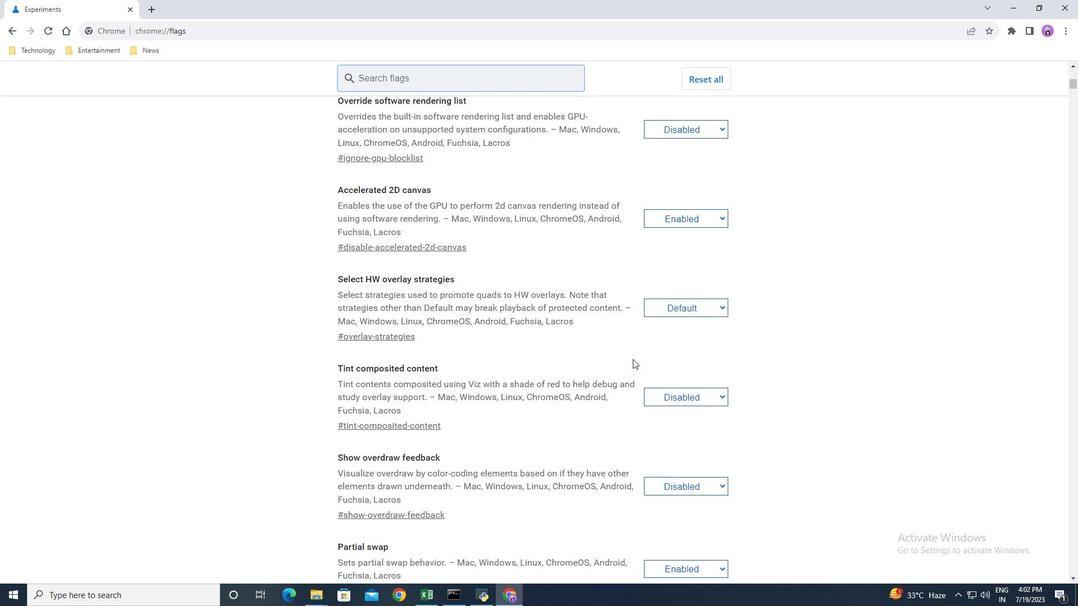 
Action: Mouse scrolled (632, 358) with delta (0, 0)
Screenshot: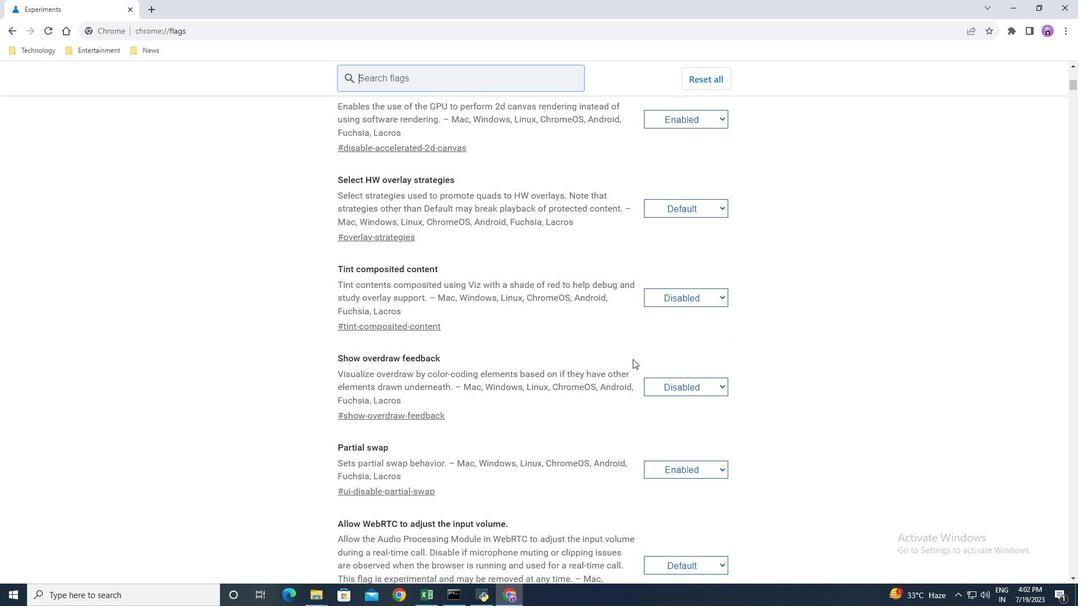 
Action: Mouse scrolled (632, 358) with delta (0, 0)
Screenshot: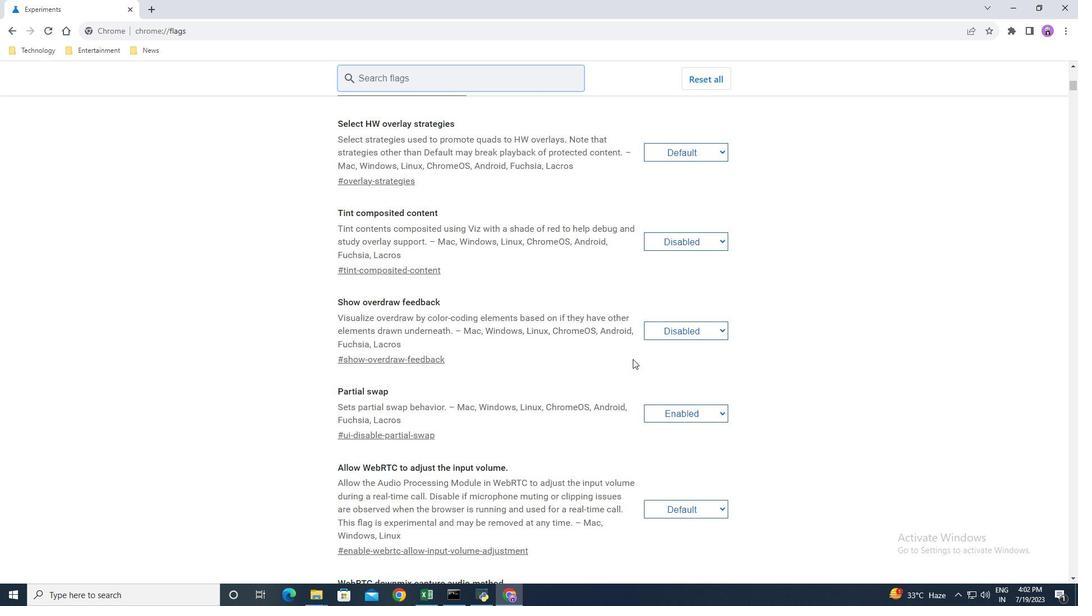 
Action: Mouse scrolled (632, 358) with delta (0, 0)
Screenshot: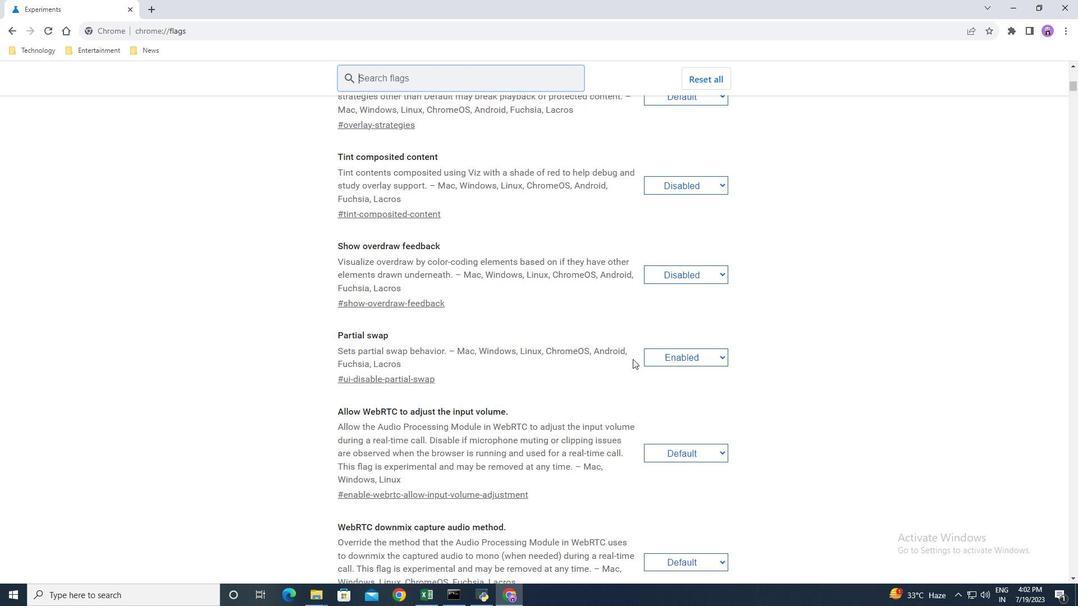 
Action: Mouse scrolled (632, 358) with delta (0, 0)
Screenshot: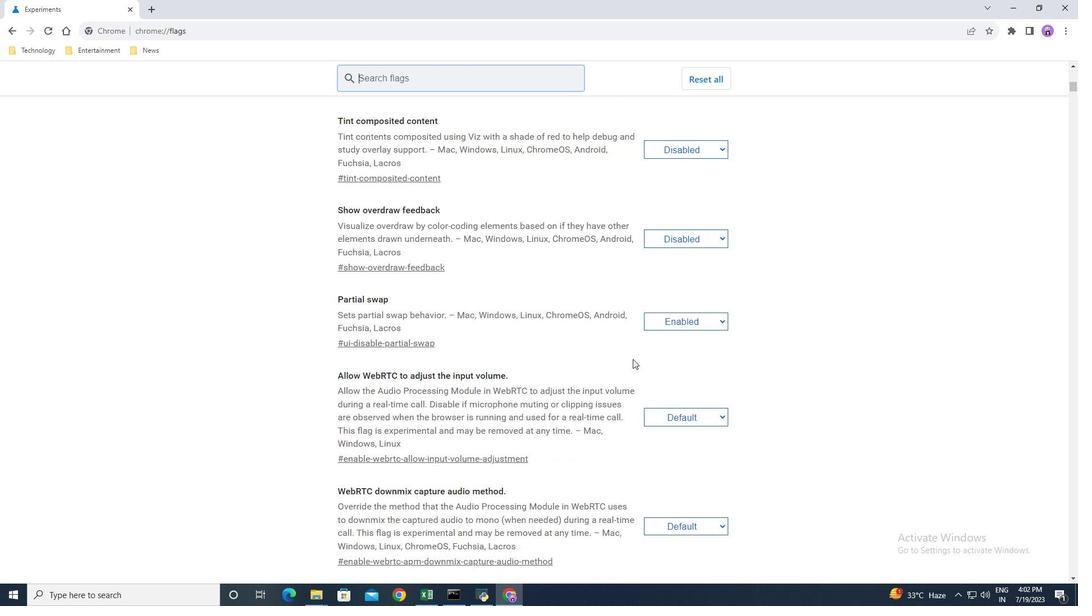 
Action: Mouse scrolled (632, 358) with delta (0, 0)
Screenshot: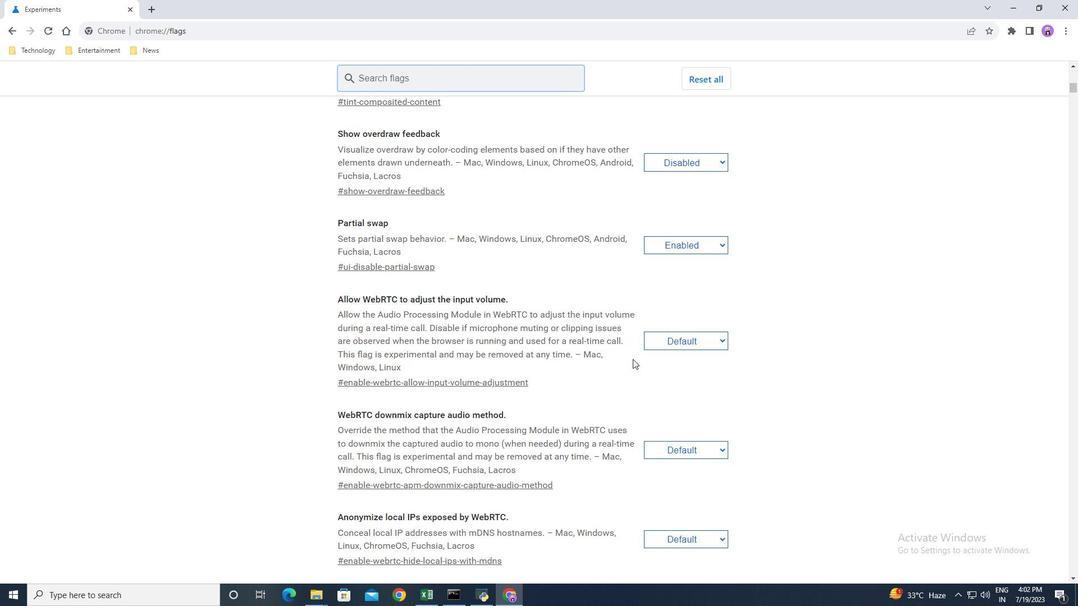 
Action: Mouse scrolled (632, 358) with delta (0, 0)
Screenshot: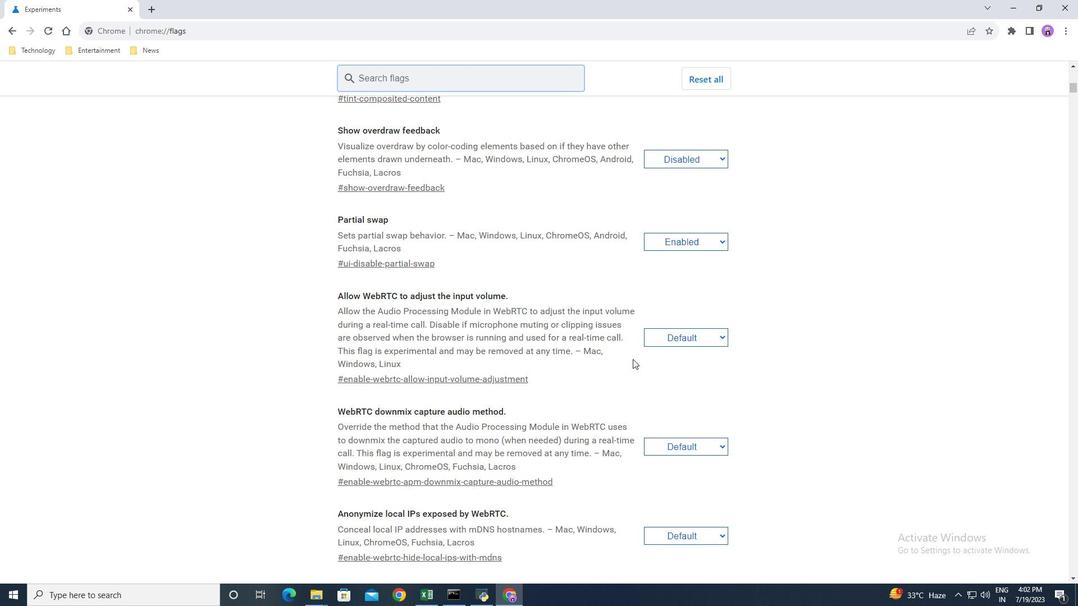 
Action: Mouse scrolled (632, 358) with delta (0, 0)
Screenshot: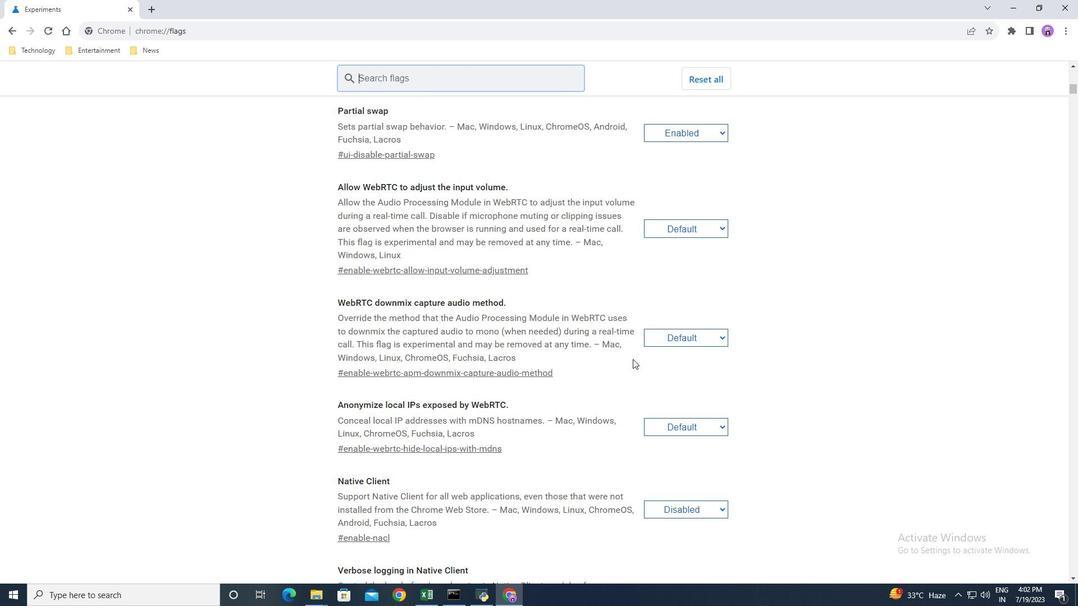 
Action: Mouse scrolled (632, 358) with delta (0, 0)
Screenshot: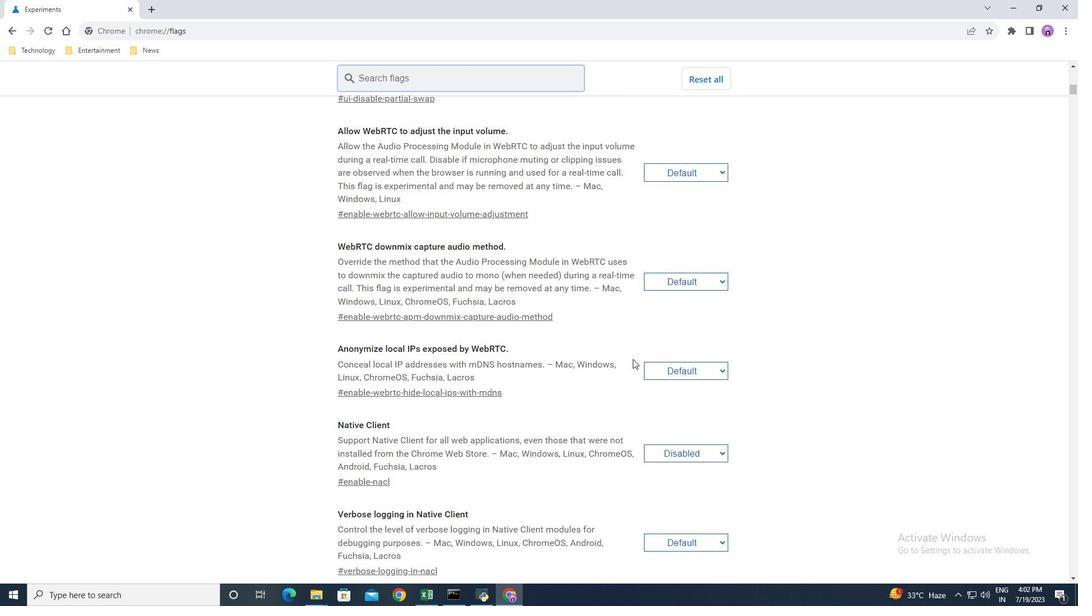 
Action: Mouse scrolled (632, 358) with delta (0, 0)
Screenshot: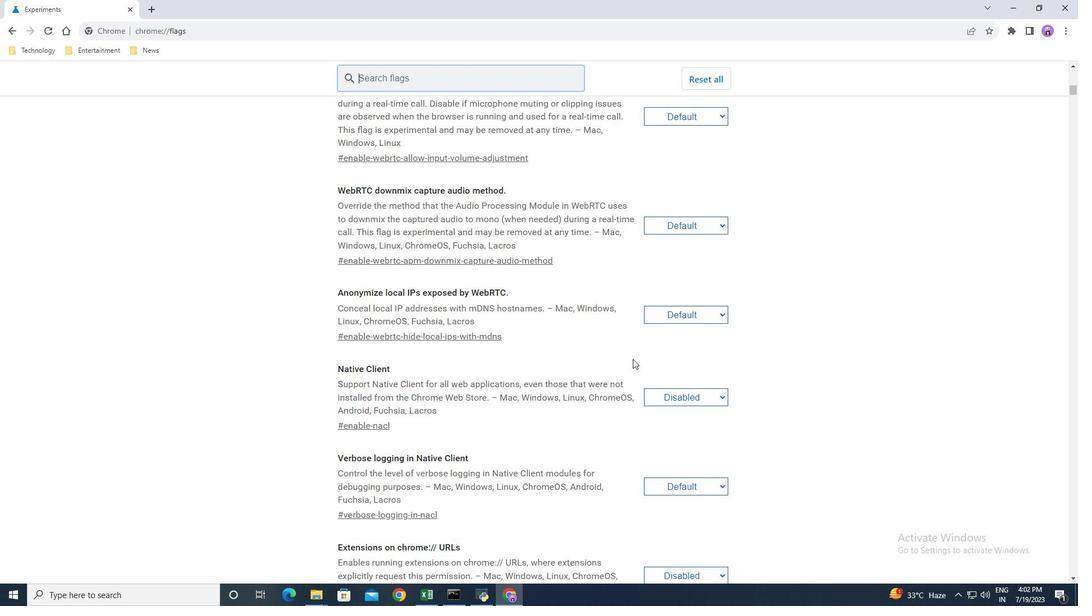 
Action: Mouse scrolled (632, 358) with delta (0, 0)
Screenshot: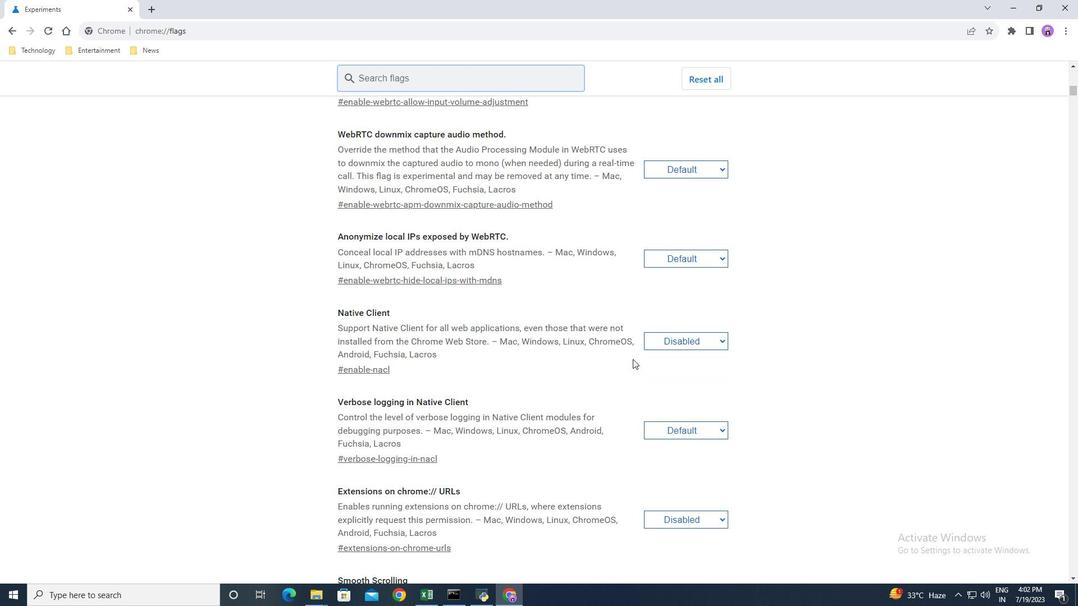
Action: Mouse scrolled (632, 358) with delta (0, 0)
Screenshot: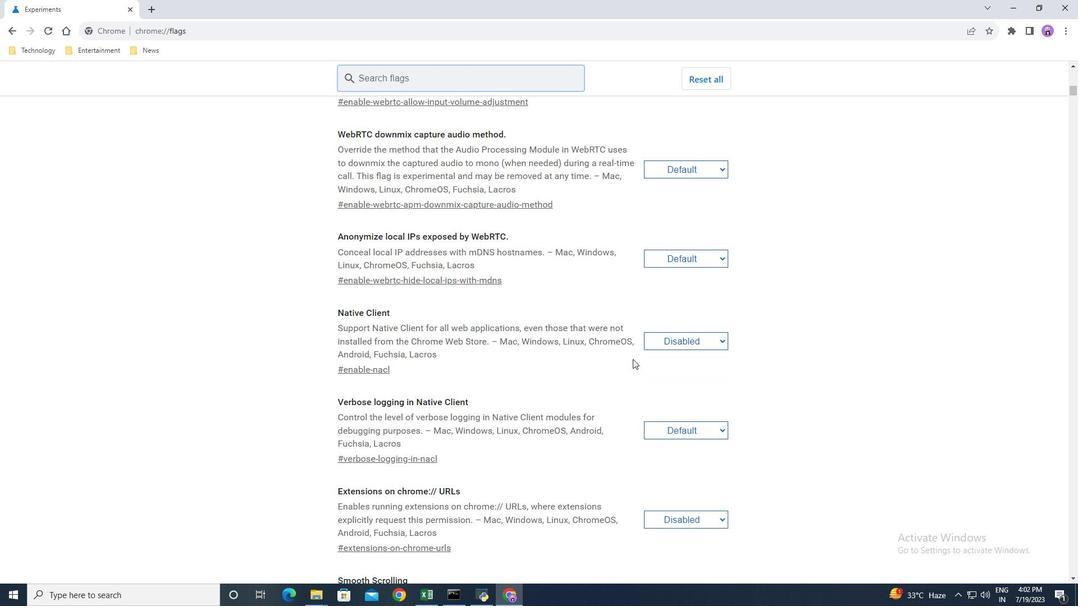 
Action: Mouse scrolled (632, 358) with delta (0, 0)
Screenshot: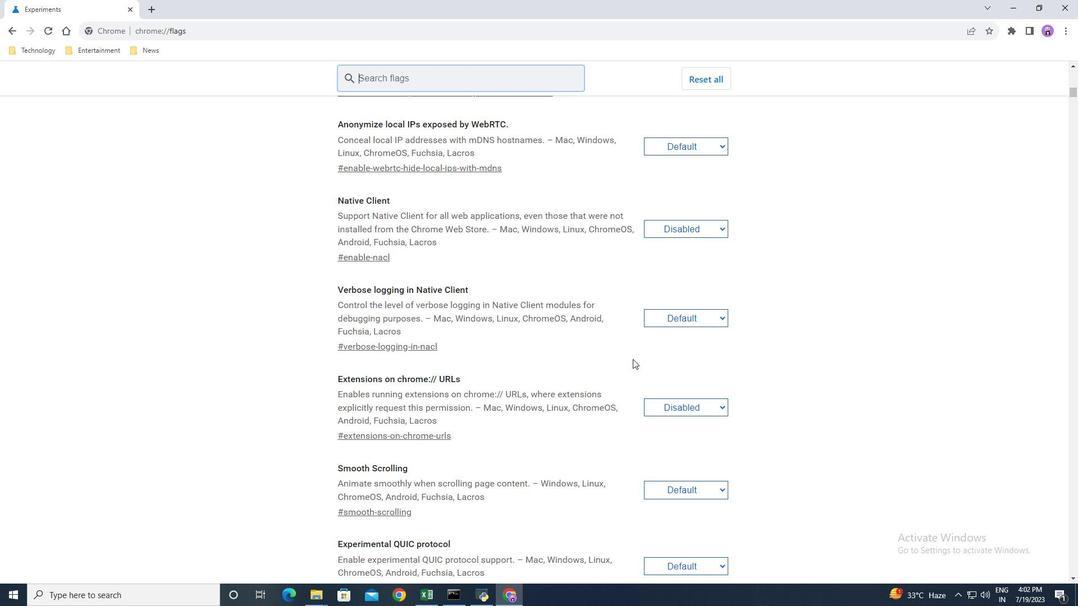 
Action: Mouse scrolled (632, 358) with delta (0, 0)
Screenshot: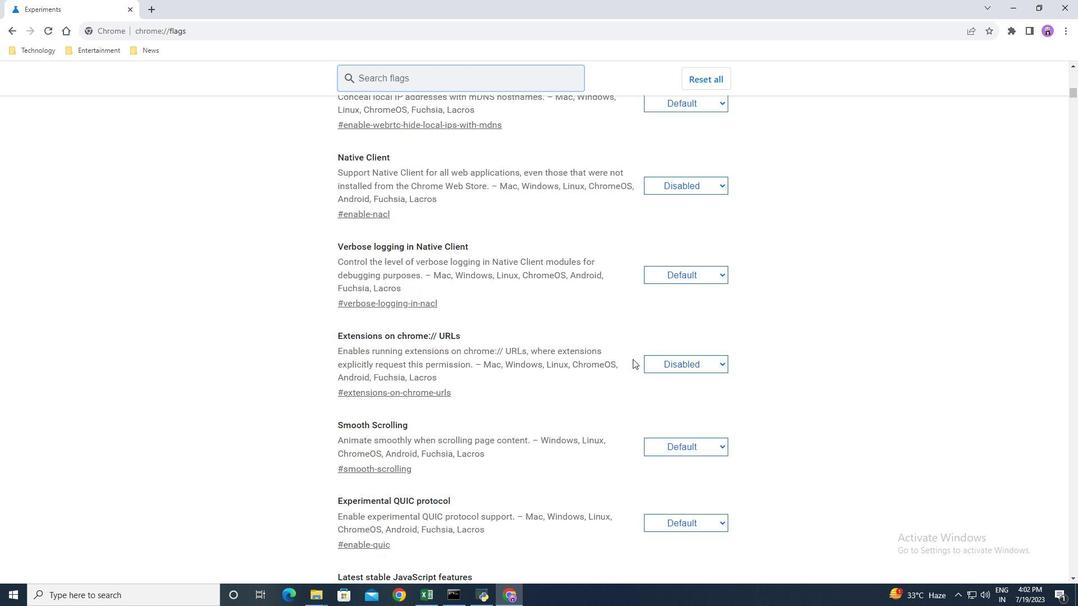 
Action: Mouse scrolled (632, 358) with delta (0, 0)
Screenshot: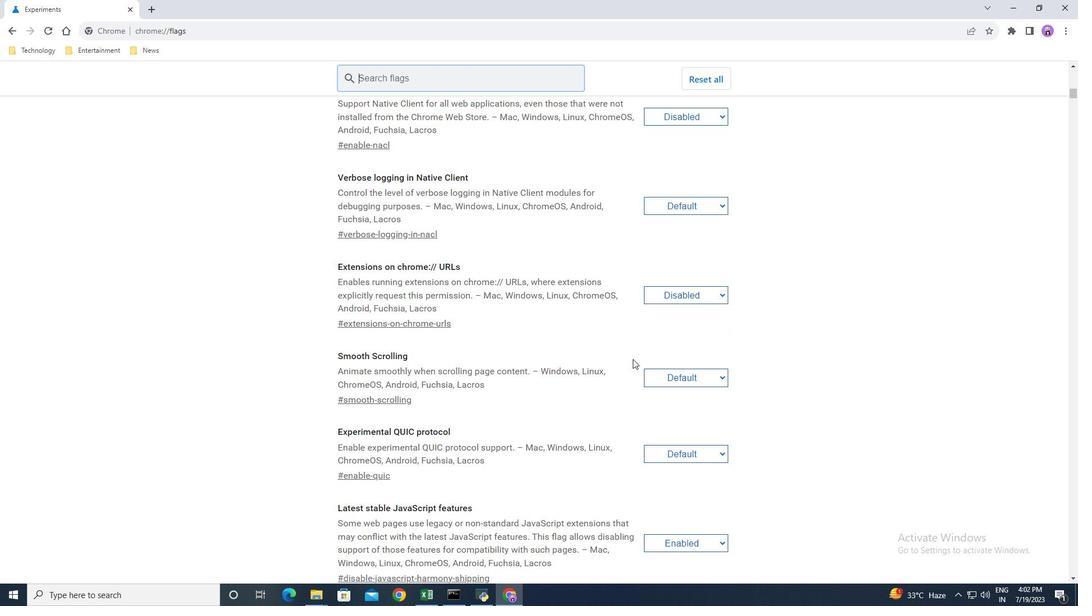 
Action: Mouse scrolled (632, 358) with delta (0, 0)
Screenshot: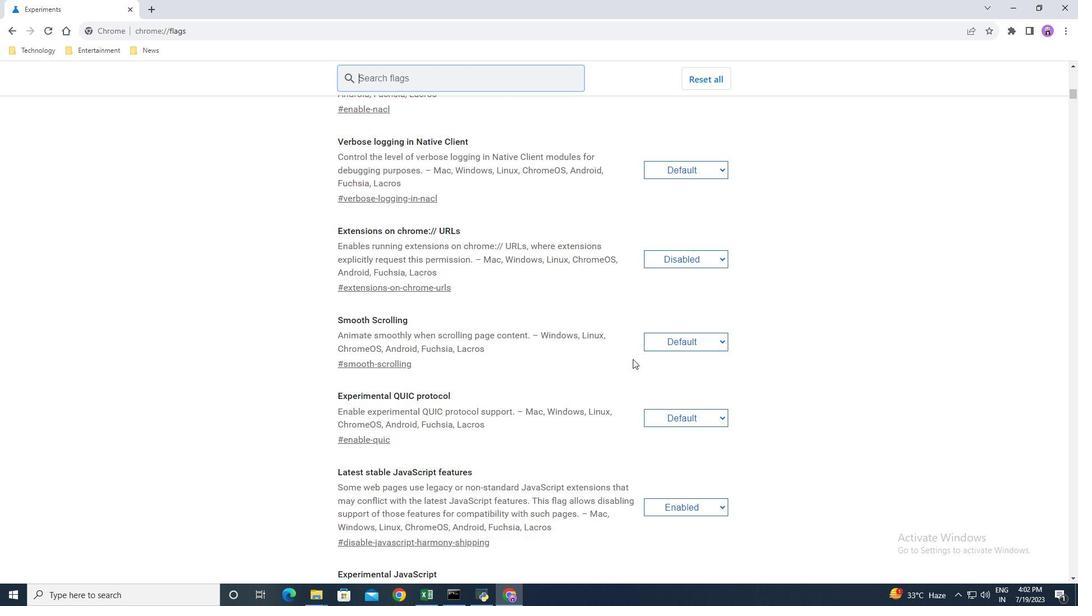 
Action: Mouse scrolled (632, 358) with delta (0, 0)
Screenshot: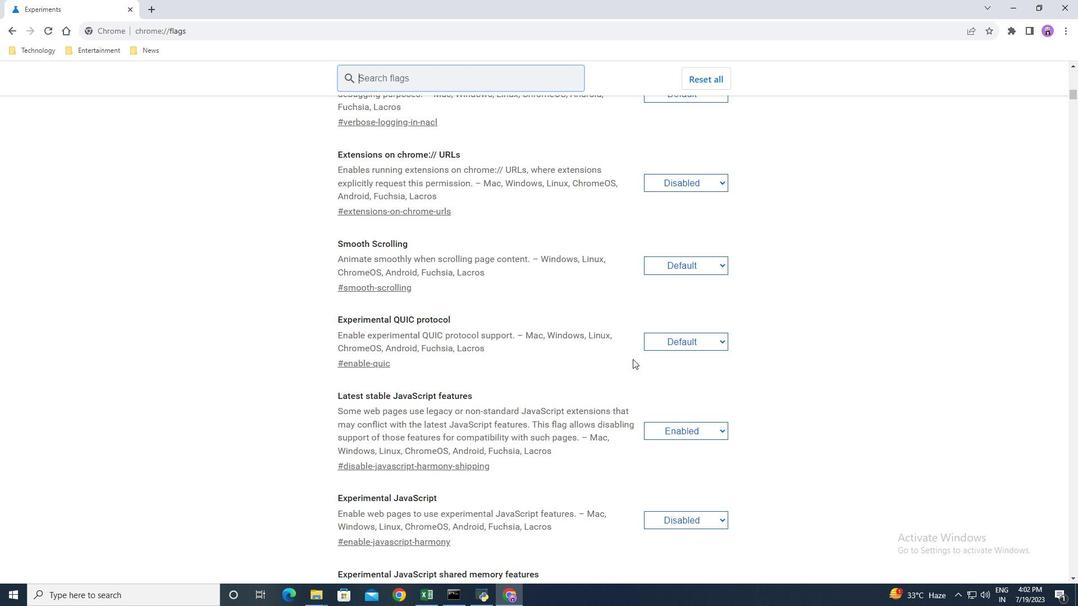 
Action: Mouse moved to (681, 206)
Screenshot: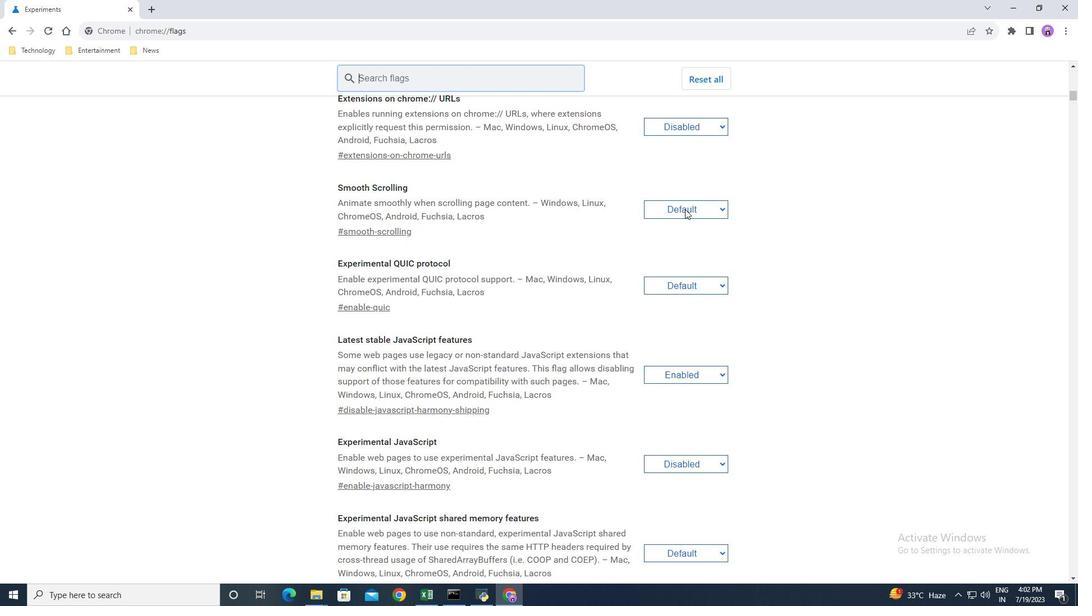 
Action: Mouse pressed left at (681, 206)
Screenshot: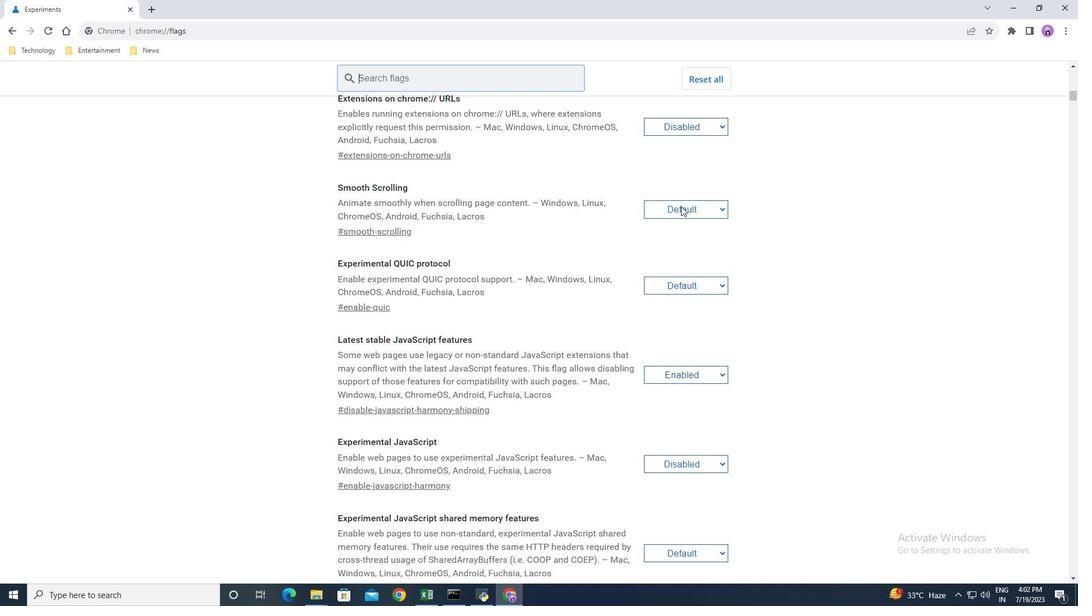 
Action: Mouse moved to (682, 233)
Screenshot: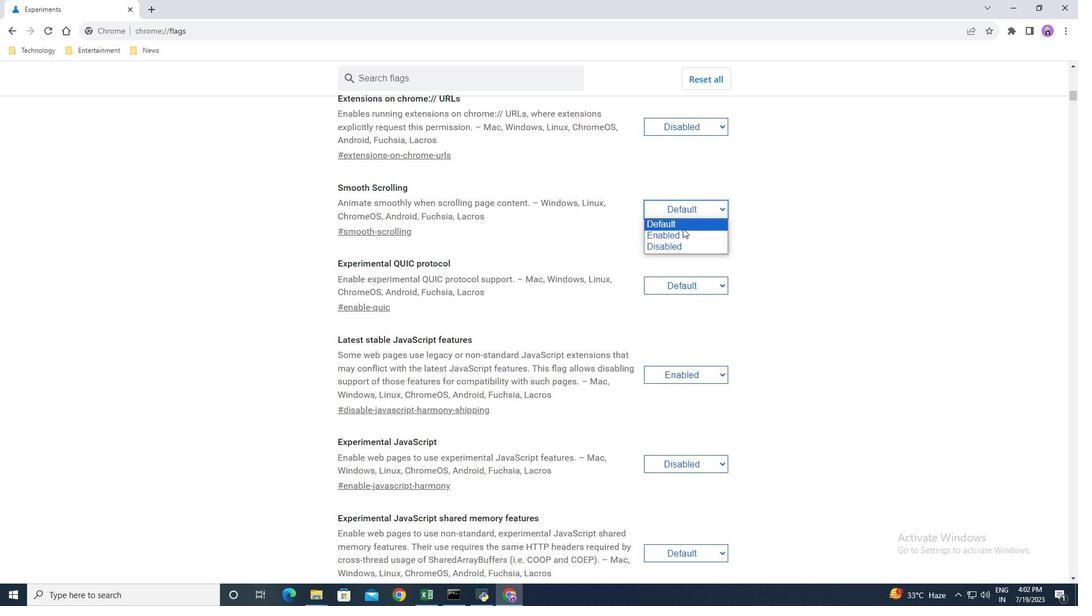 
Action: Mouse pressed left at (682, 233)
Screenshot: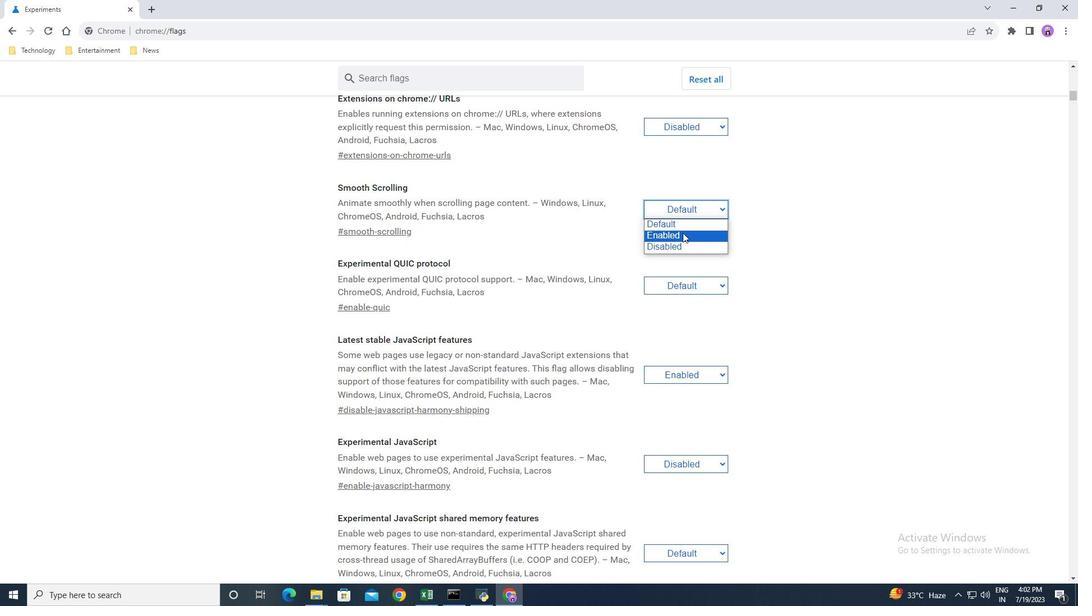 
Action: Mouse moved to (1003, 557)
Screenshot: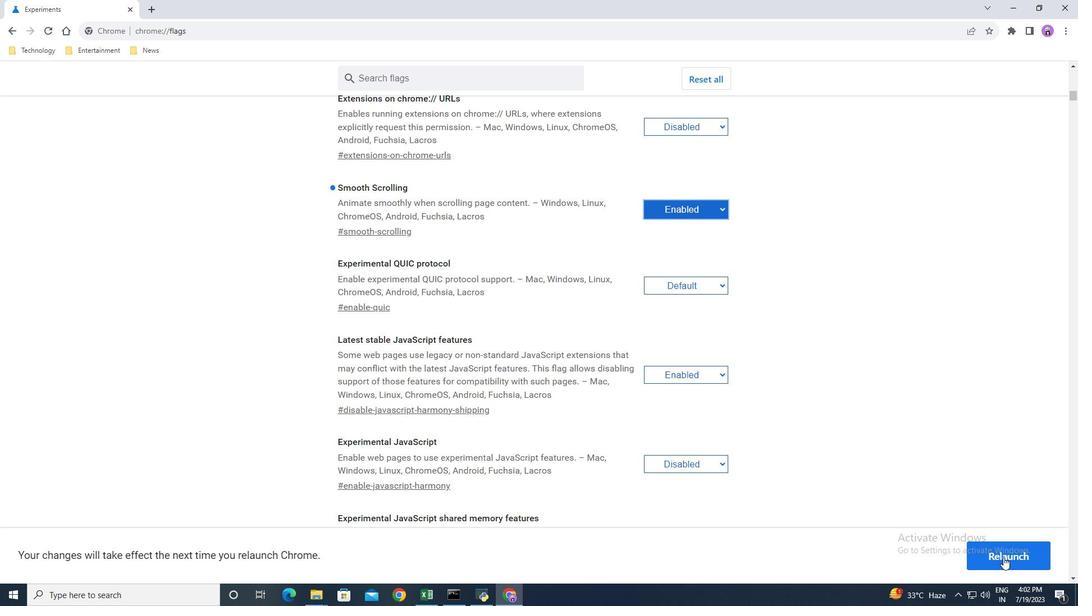 
Action: Mouse pressed left at (1003, 557)
Screenshot: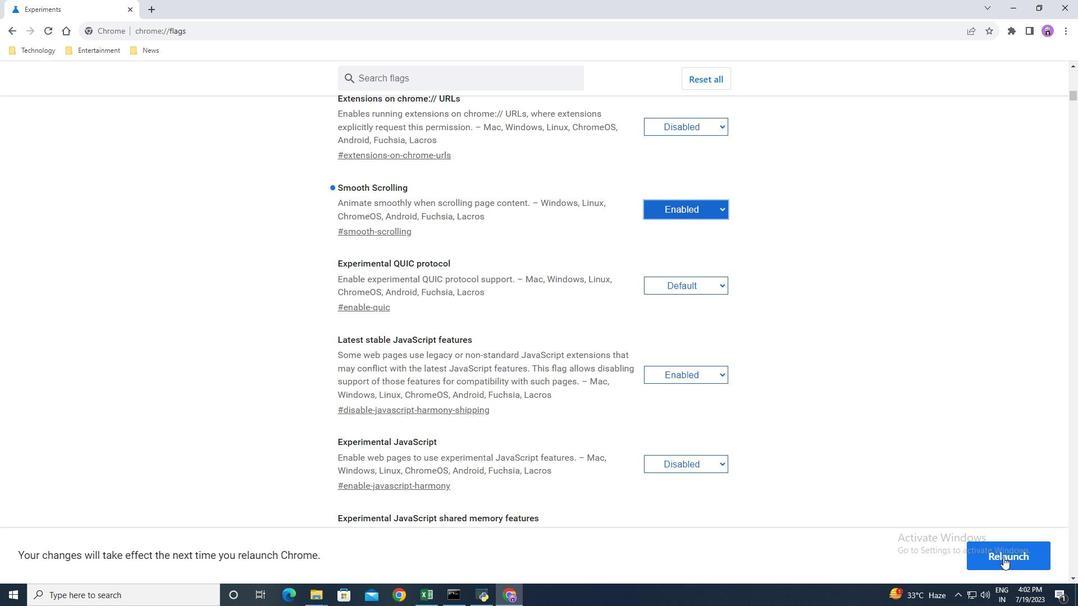 
Action: Mouse moved to (481, 385)
Screenshot: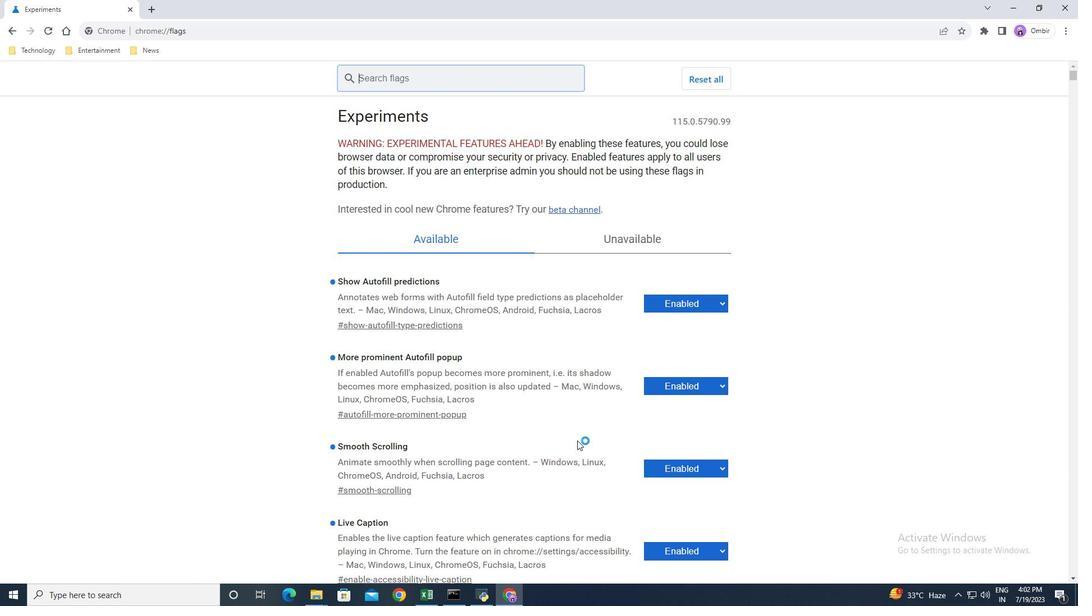 
Action: Mouse scrolled (481, 384) with delta (0, 0)
Screenshot: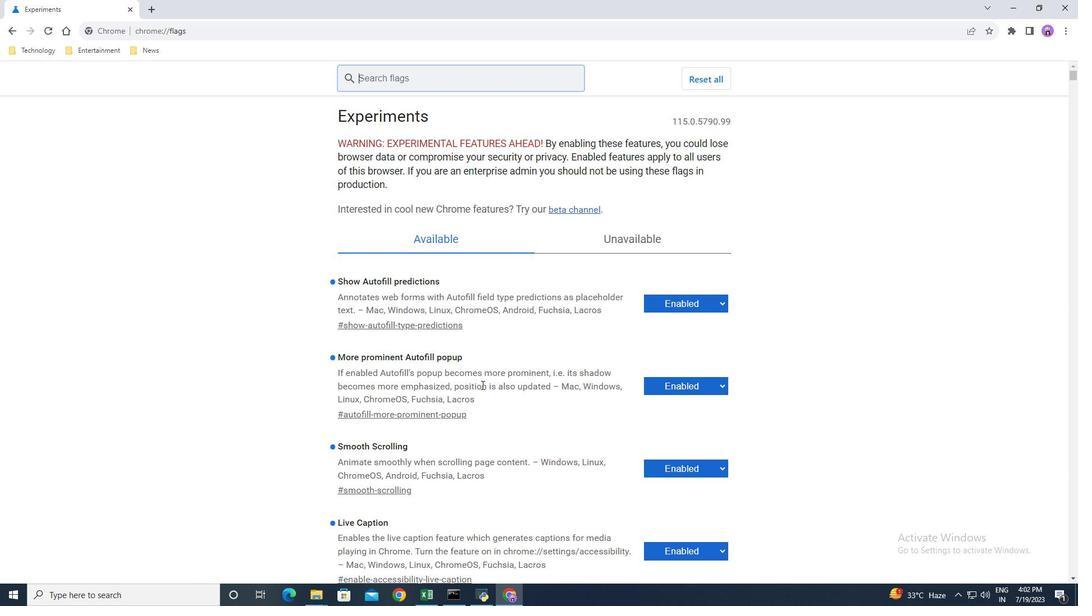 
